 Task: Look for space in Bayjī, Iraq from 5th September, 2023 to 13th September, 2023 for 6 adults in price range Rs.15000 to Rs.20000. Place can be entire place with 3 bedrooms having 3 beds and 3 bathrooms. Property type can be house, flat, guest house. Amenities needed are: washing machine. Booking option can be shelf check-in. Required host language is English.
Action: Mouse moved to (435, 86)
Screenshot: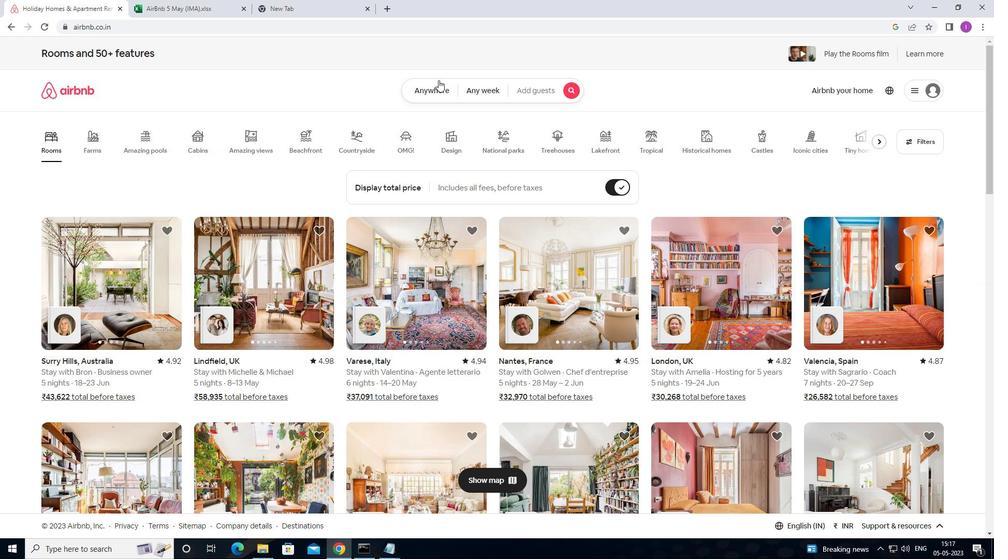 
Action: Mouse pressed left at (435, 86)
Screenshot: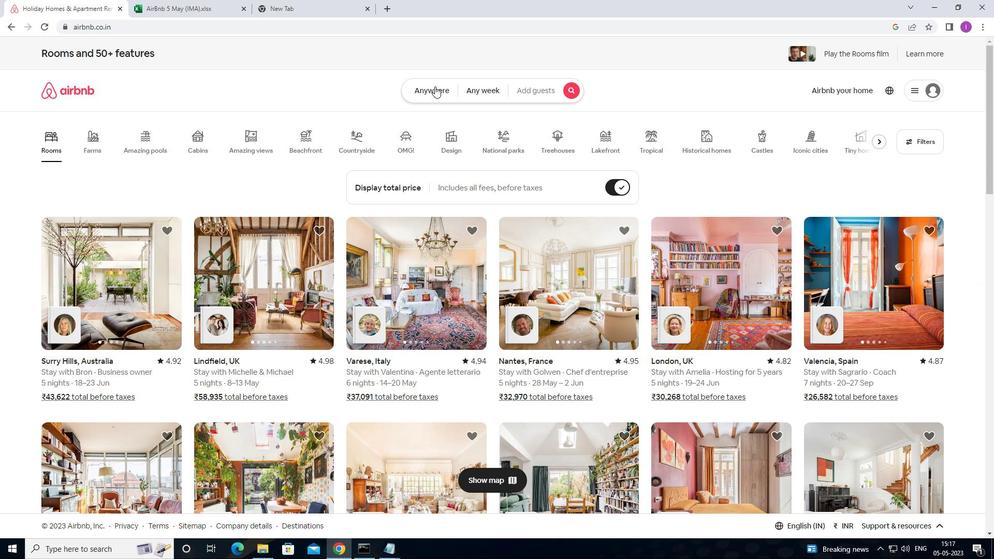 
Action: Mouse moved to (376, 126)
Screenshot: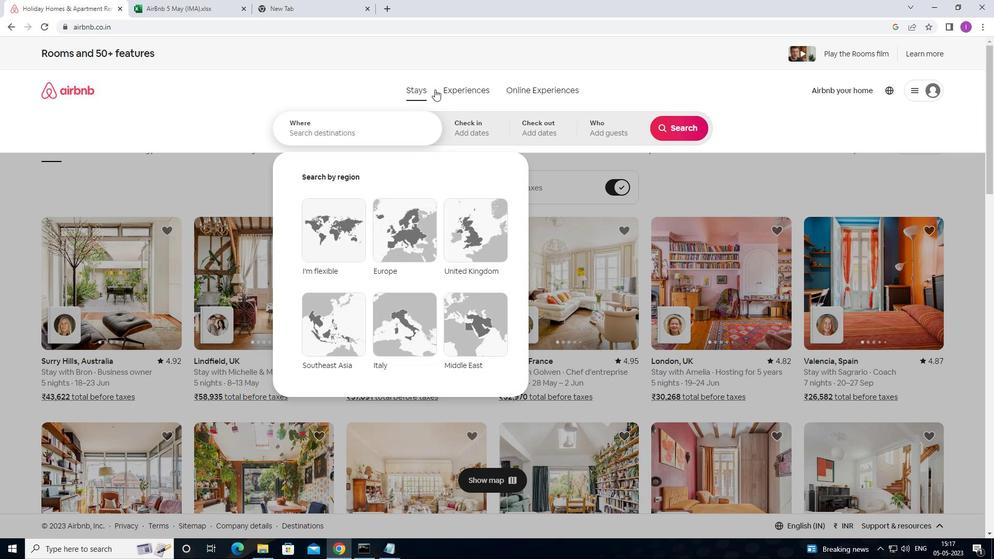 
Action: Mouse pressed left at (376, 126)
Screenshot: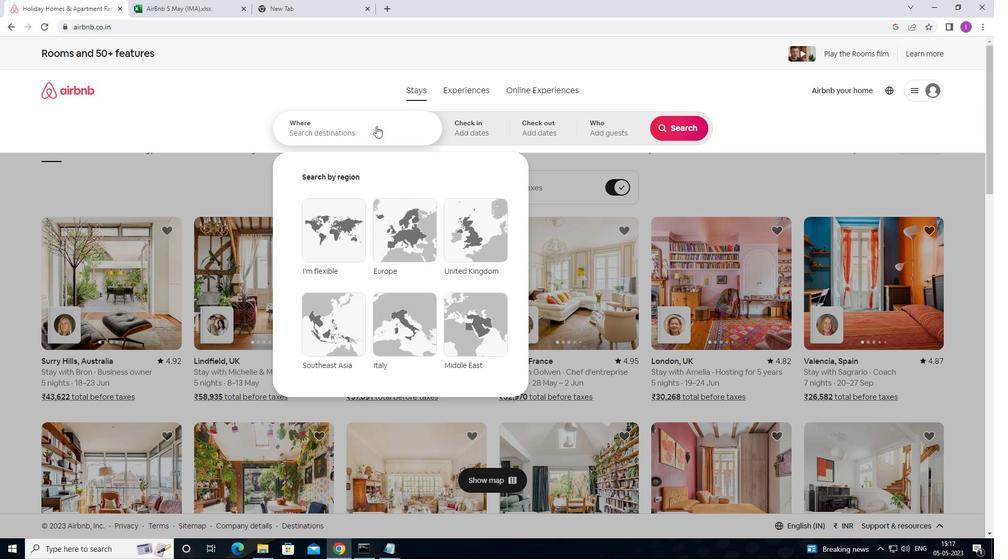 
Action: Key pressed <Key.shift>BAYJI,<Key.shift>IRAQ
Screenshot: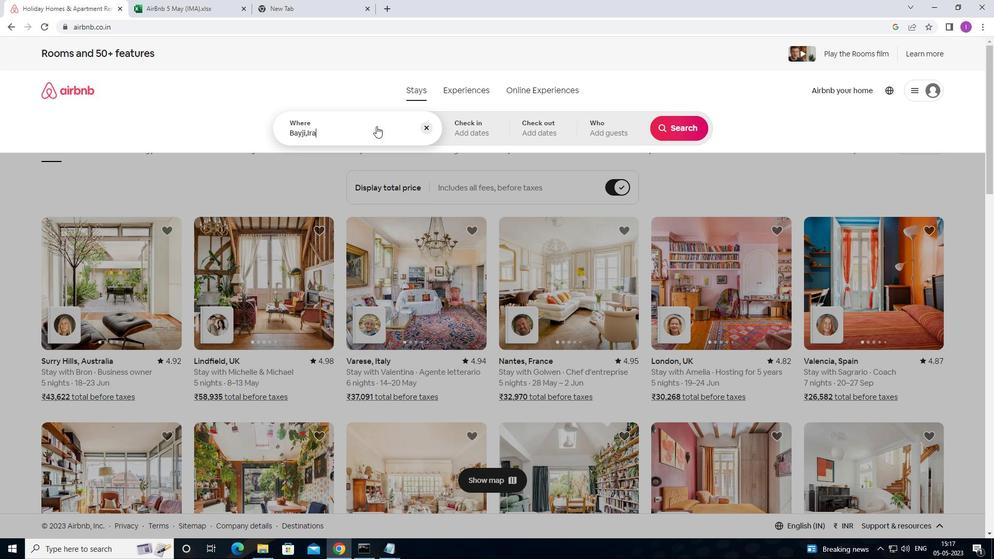 
Action: Mouse moved to (366, 184)
Screenshot: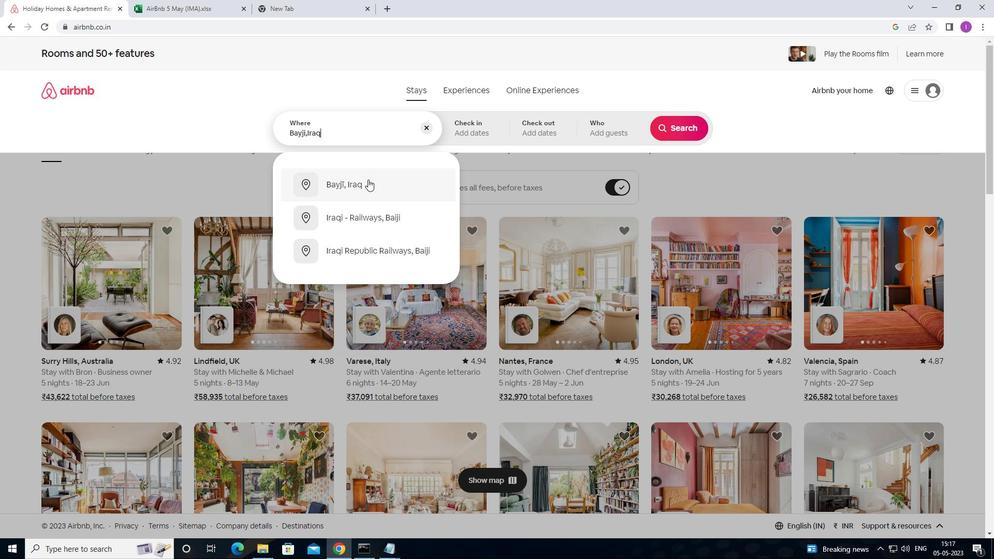 
Action: Mouse pressed left at (366, 184)
Screenshot: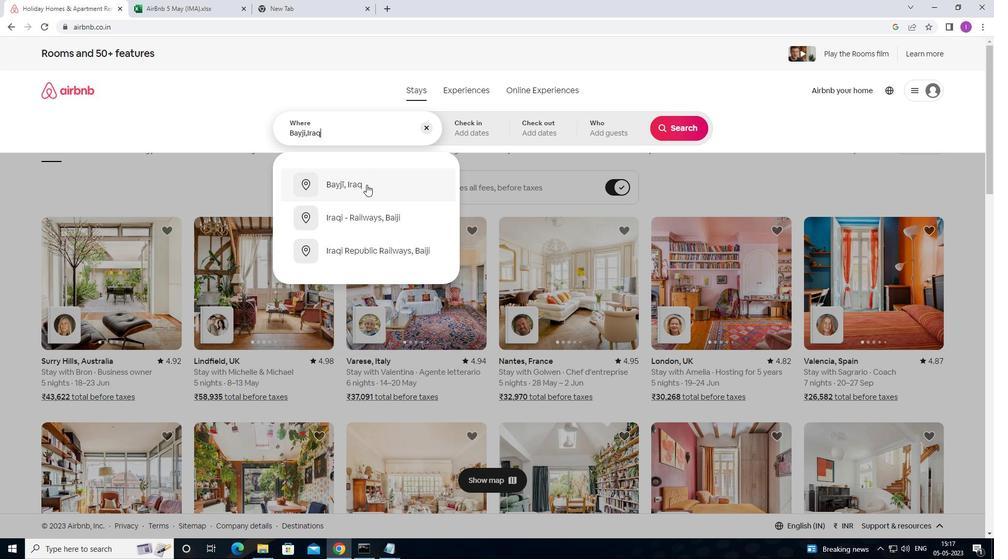 
Action: Mouse moved to (681, 210)
Screenshot: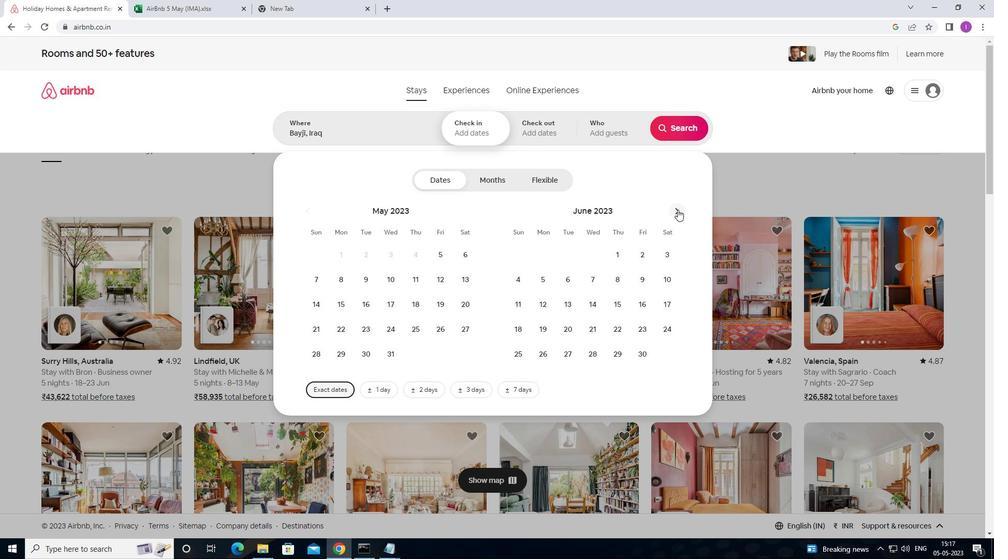 
Action: Mouse pressed left at (681, 210)
Screenshot: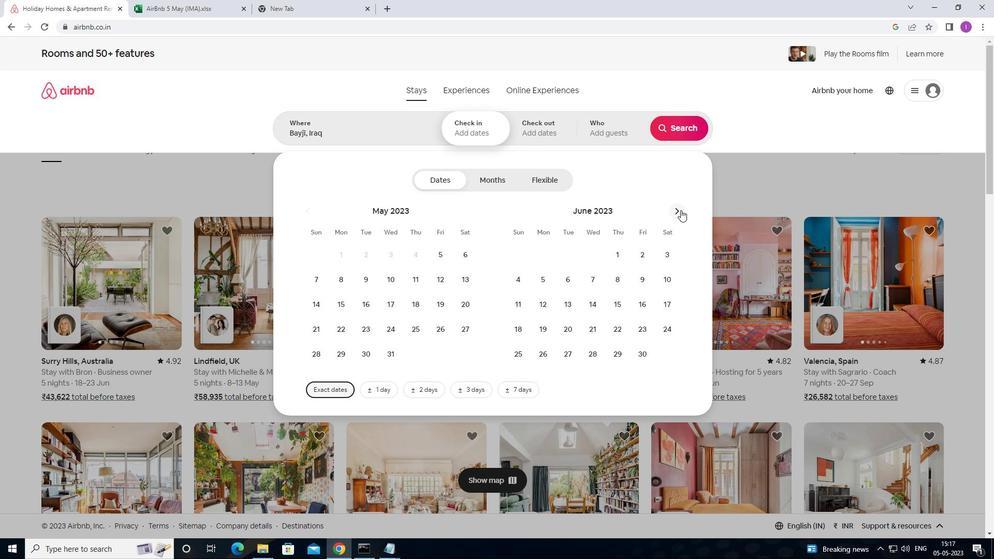 
Action: Mouse moved to (682, 210)
Screenshot: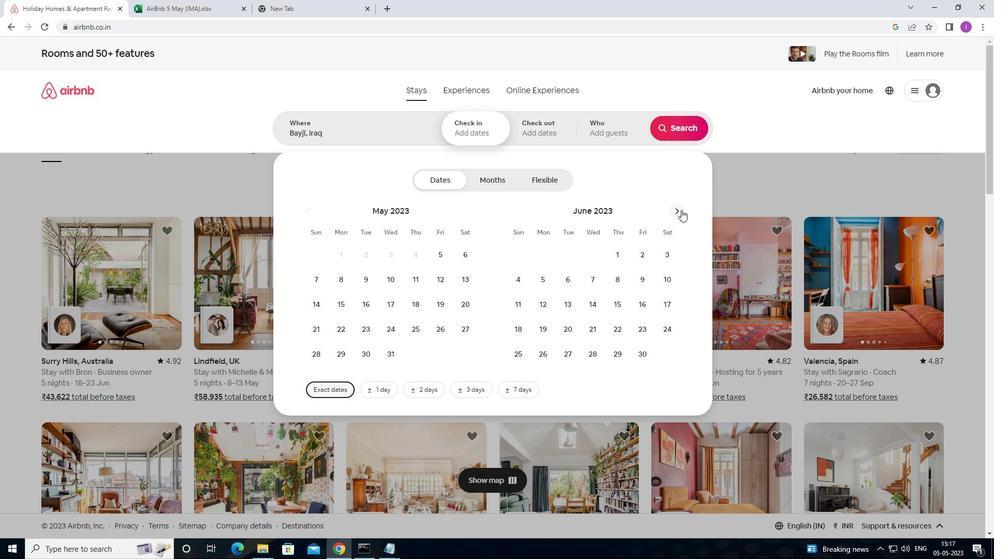 
Action: Mouse pressed left at (682, 210)
Screenshot: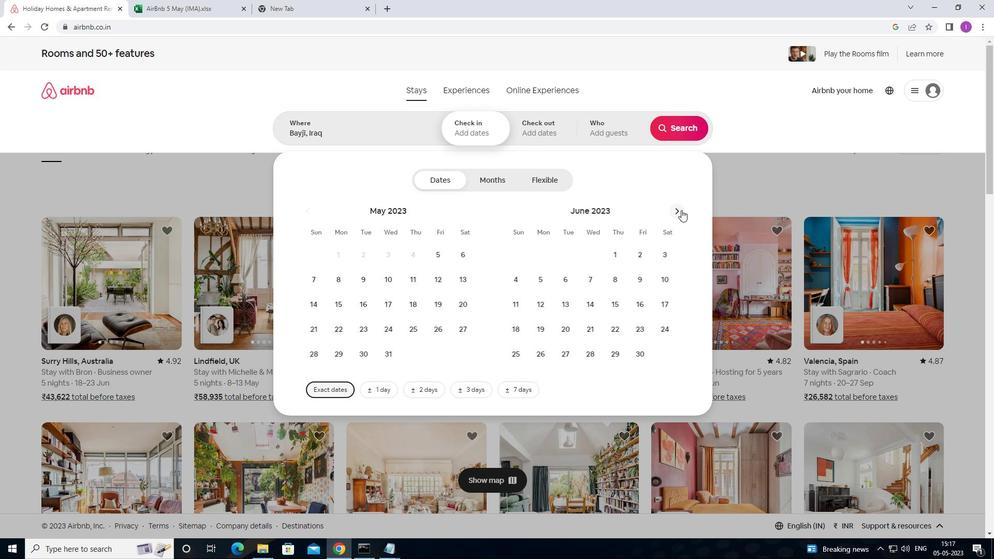 
Action: Mouse moved to (684, 212)
Screenshot: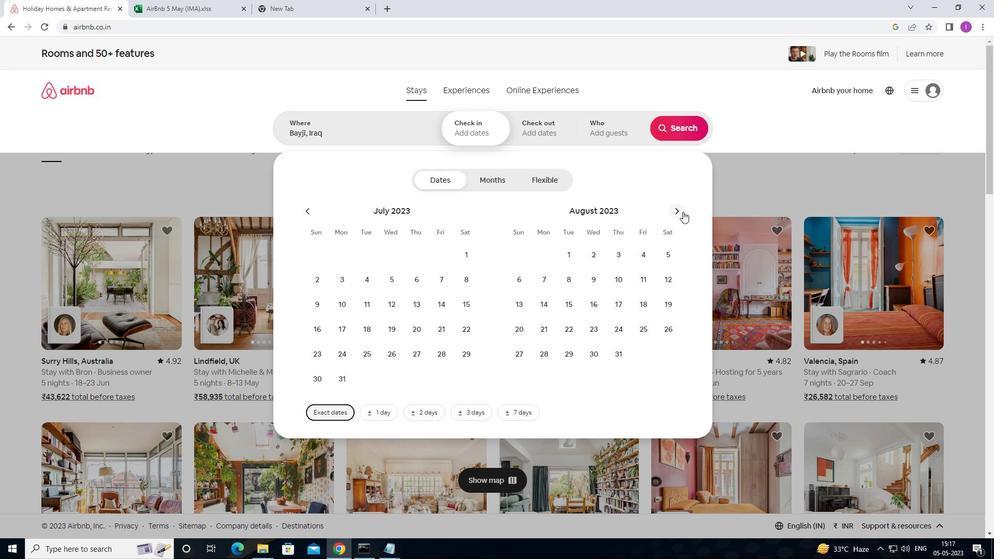 
Action: Mouse pressed left at (684, 212)
Screenshot: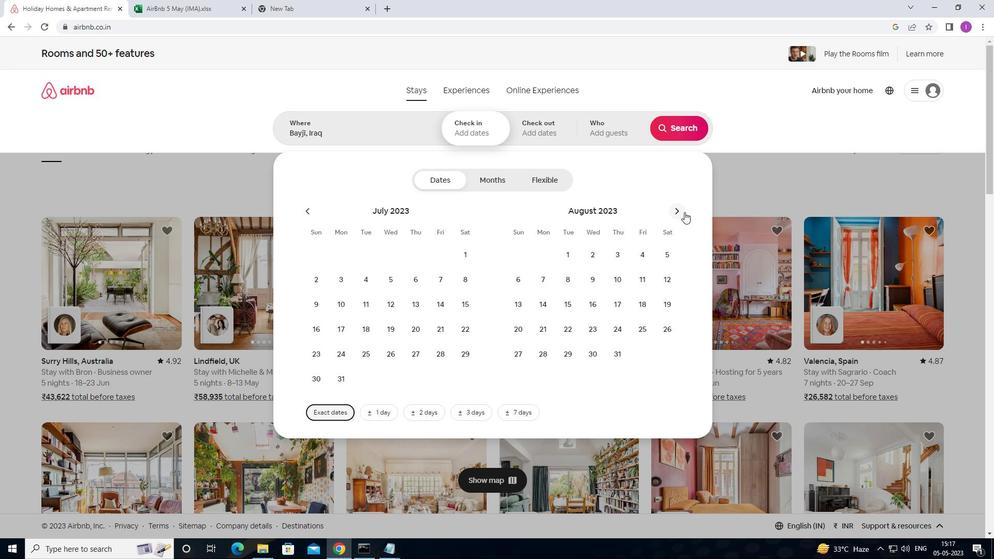 
Action: Mouse moved to (573, 281)
Screenshot: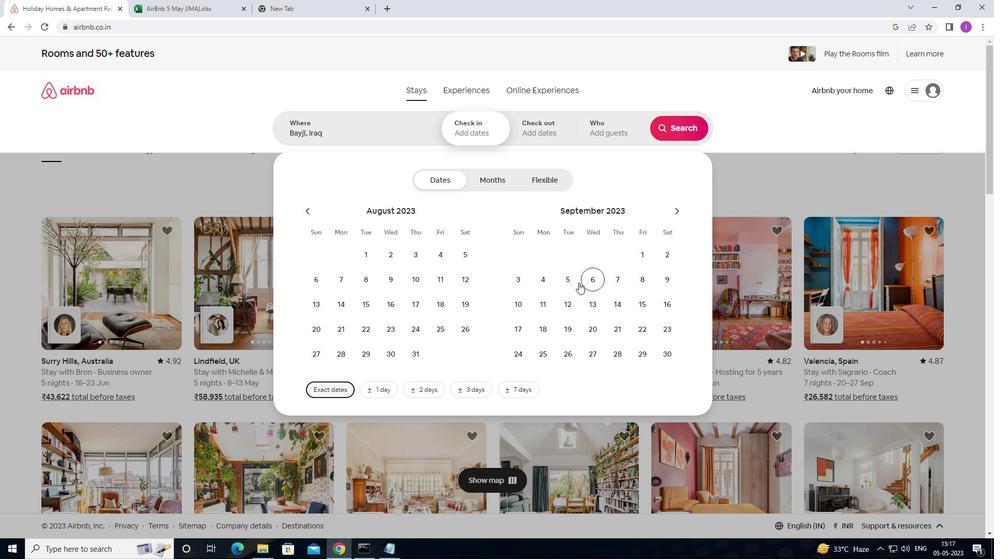 
Action: Mouse pressed left at (573, 281)
Screenshot: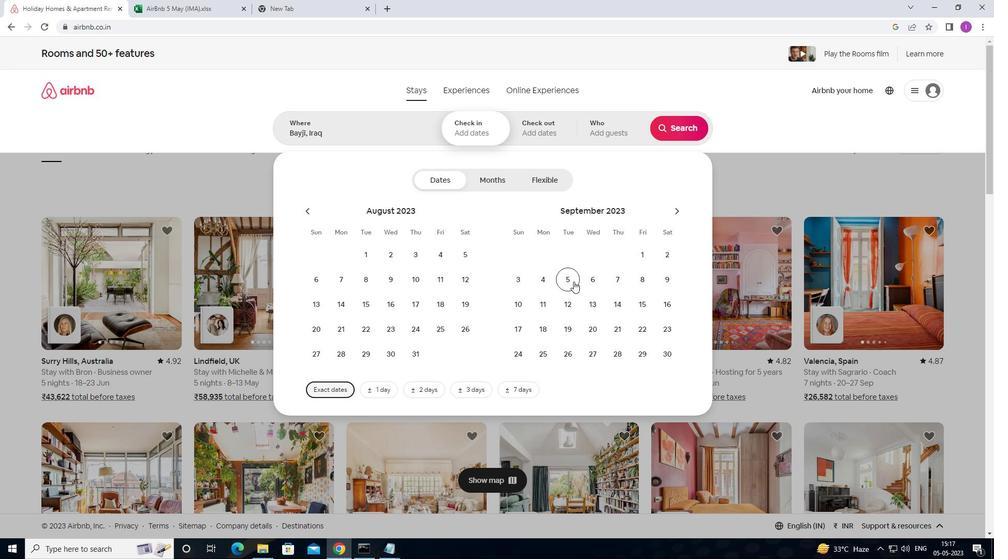 
Action: Mouse moved to (594, 298)
Screenshot: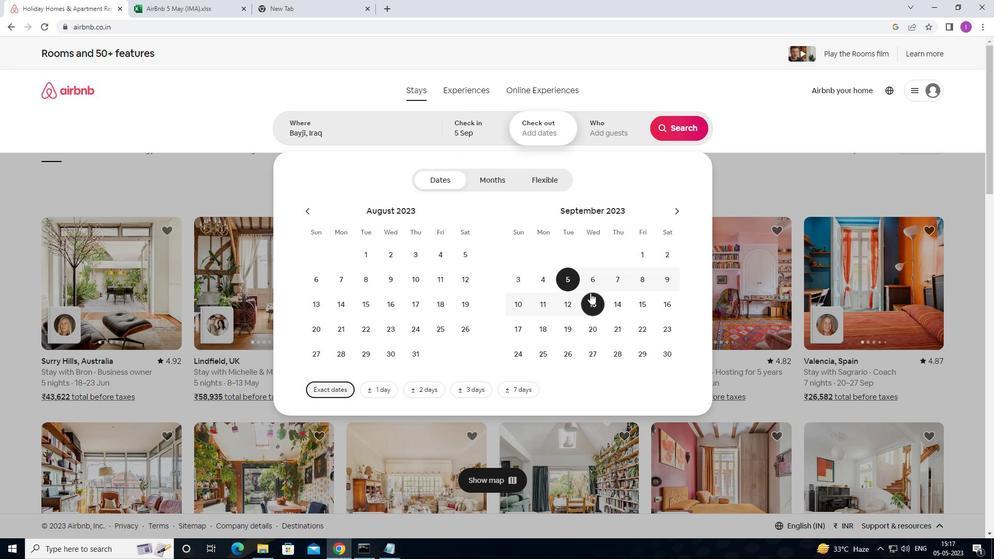 
Action: Mouse pressed left at (594, 298)
Screenshot: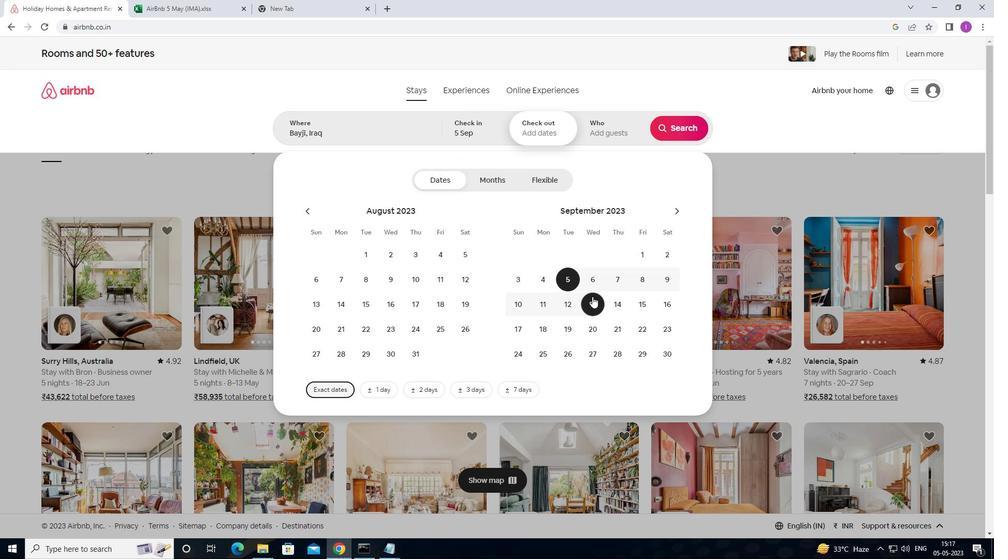 
Action: Mouse moved to (609, 131)
Screenshot: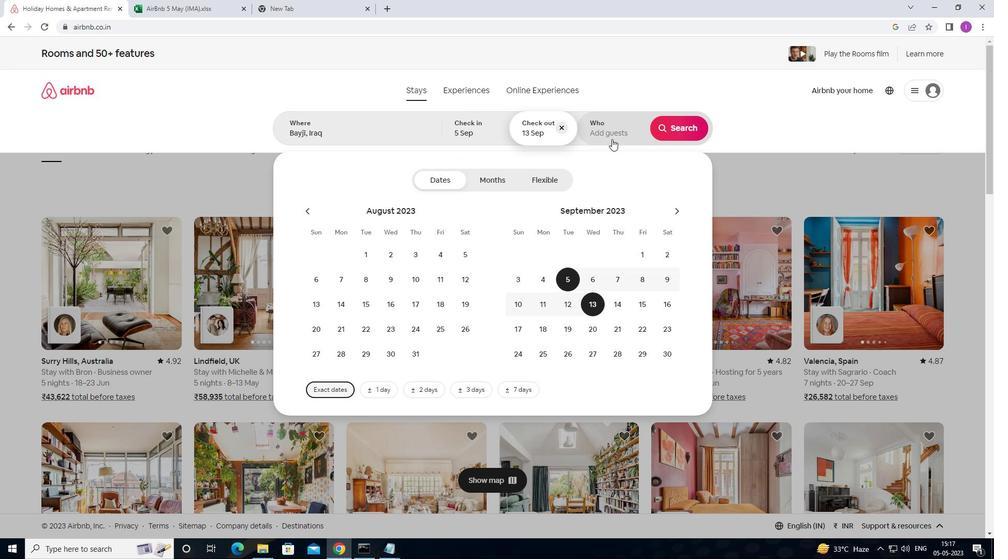 
Action: Mouse pressed left at (609, 131)
Screenshot: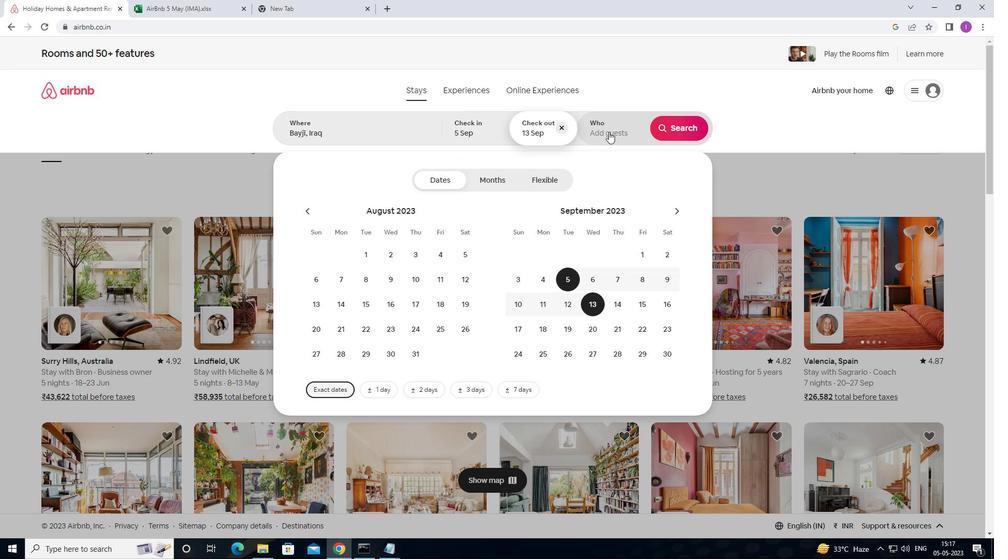 
Action: Mouse moved to (678, 181)
Screenshot: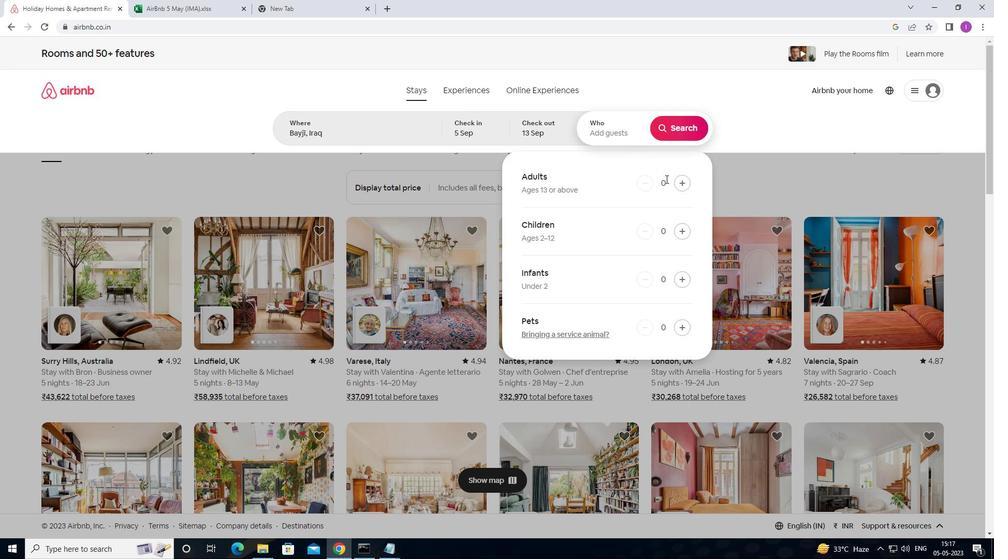 
Action: Mouse pressed left at (678, 181)
Screenshot: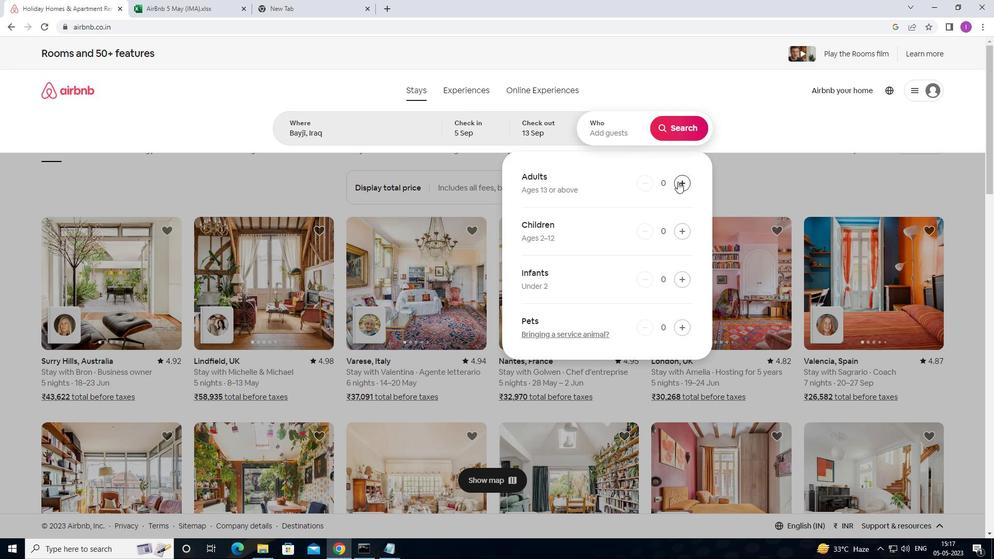 
Action: Mouse pressed left at (678, 181)
Screenshot: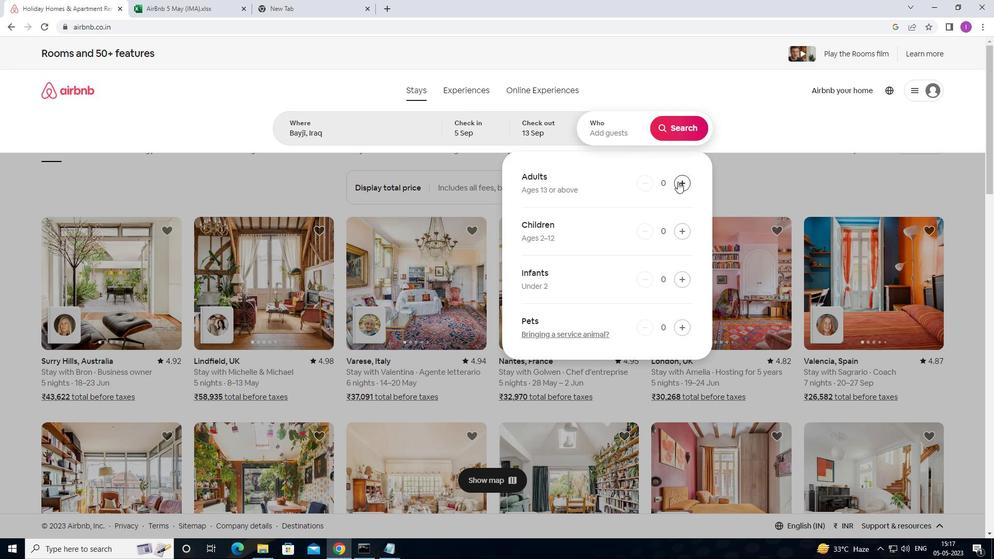 
Action: Mouse moved to (678, 181)
Screenshot: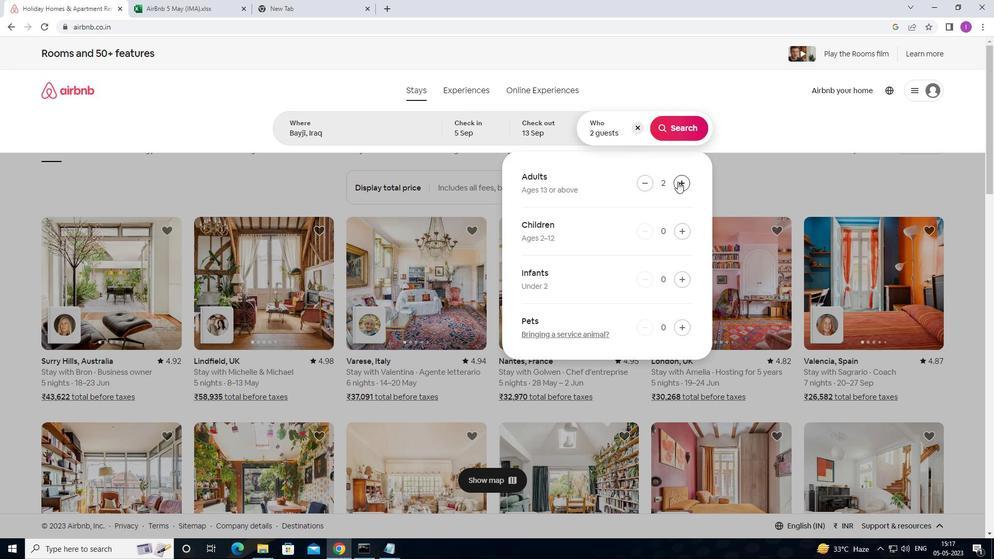 
Action: Mouse pressed left at (678, 181)
Screenshot: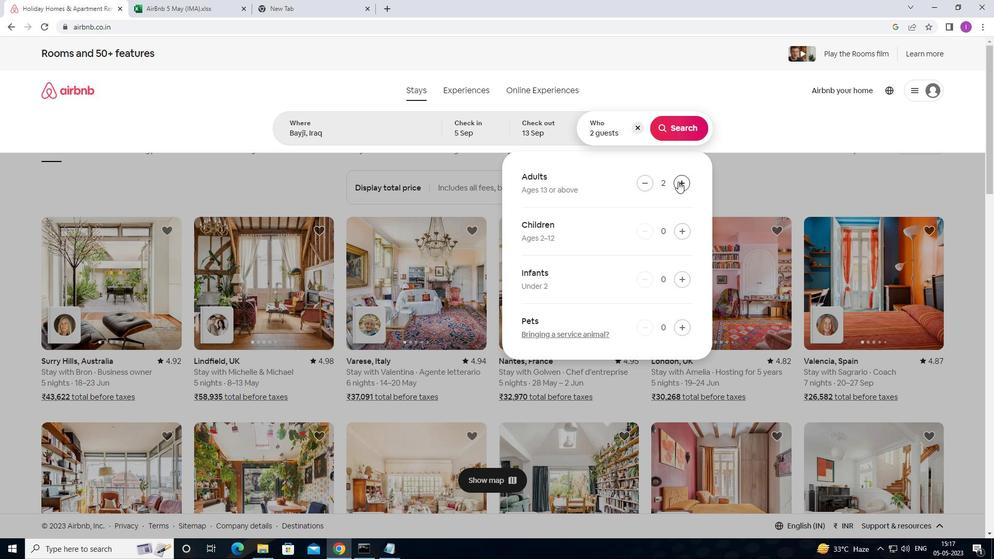 
Action: Mouse pressed left at (678, 181)
Screenshot: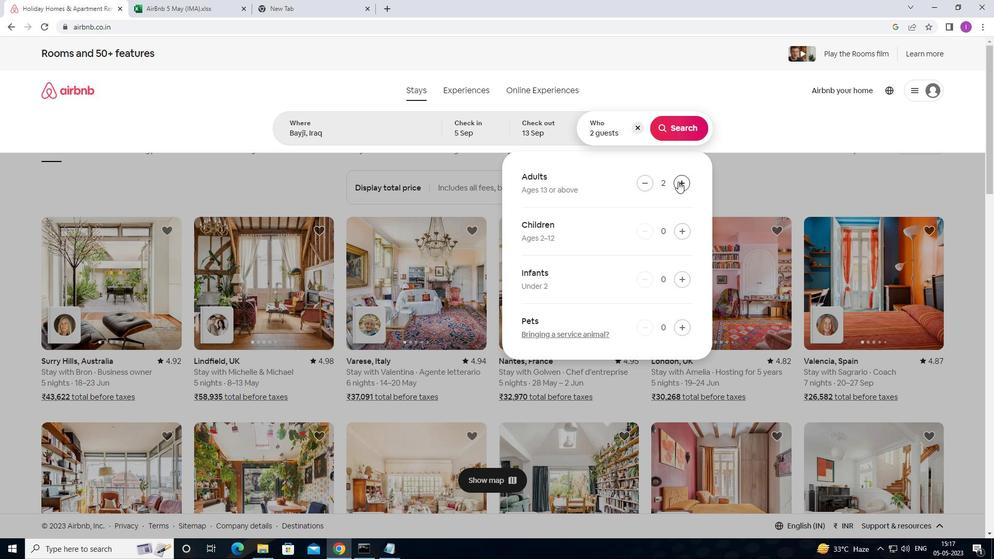 
Action: Mouse pressed left at (678, 181)
Screenshot: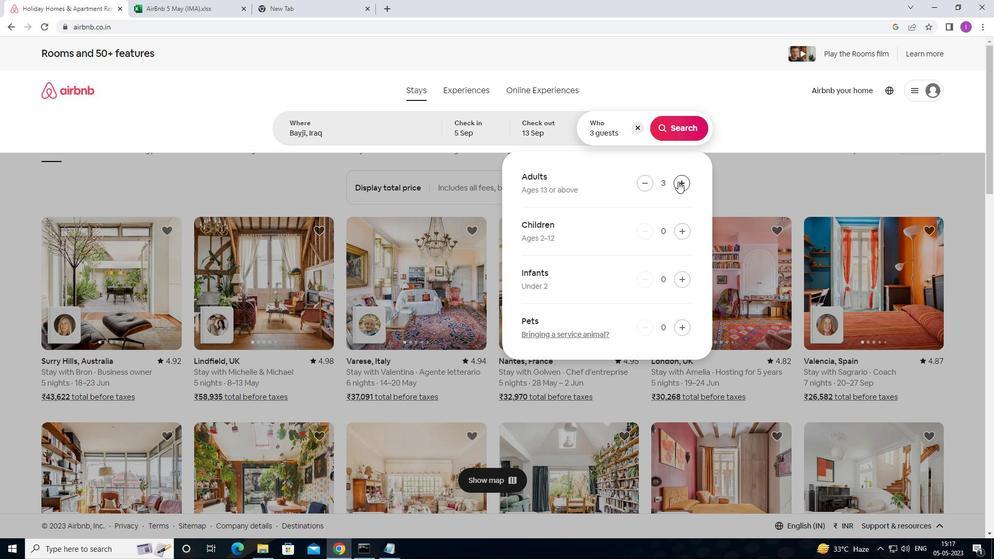 
Action: Mouse pressed left at (678, 181)
Screenshot: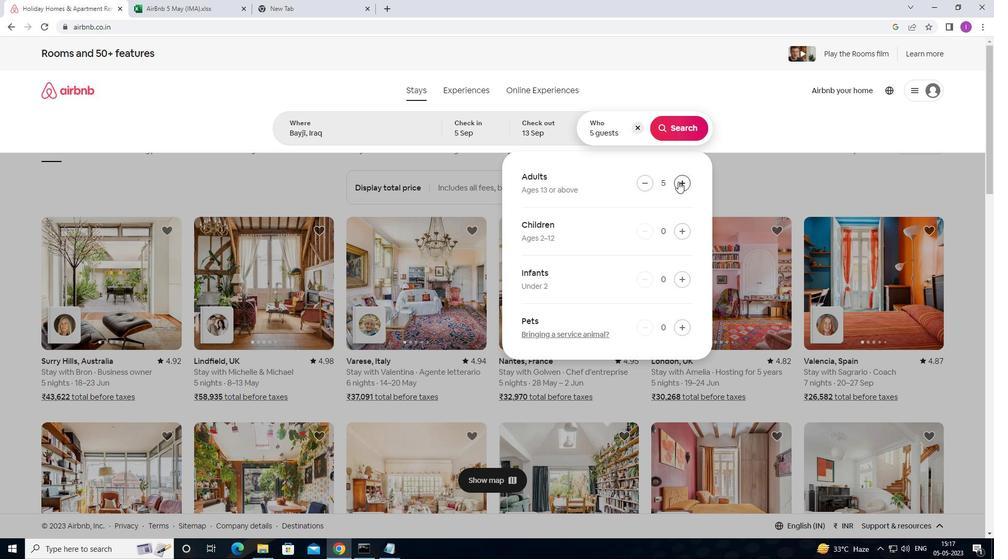 
Action: Mouse moved to (682, 119)
Screenshot: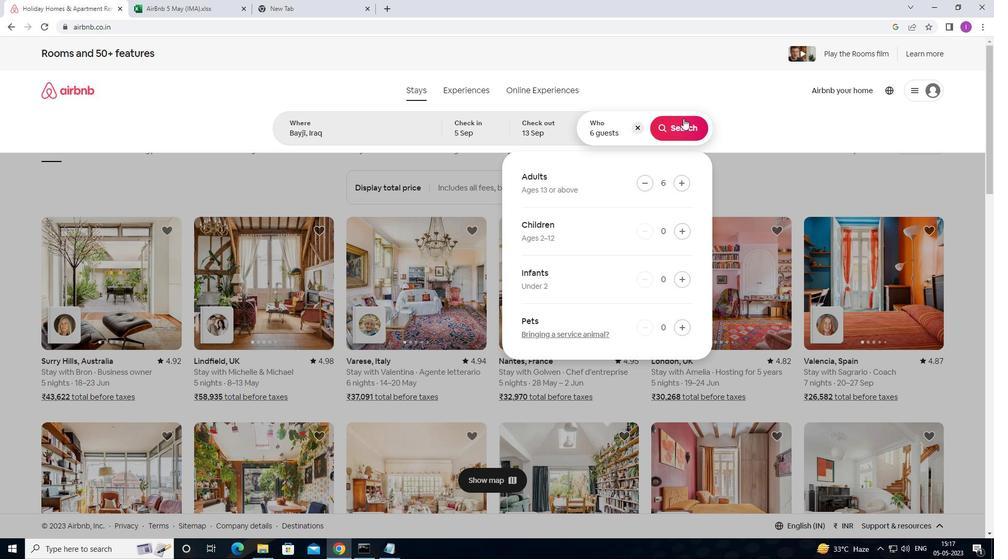 
Action: Mouse pressed left at (682, 119)
Screenshot: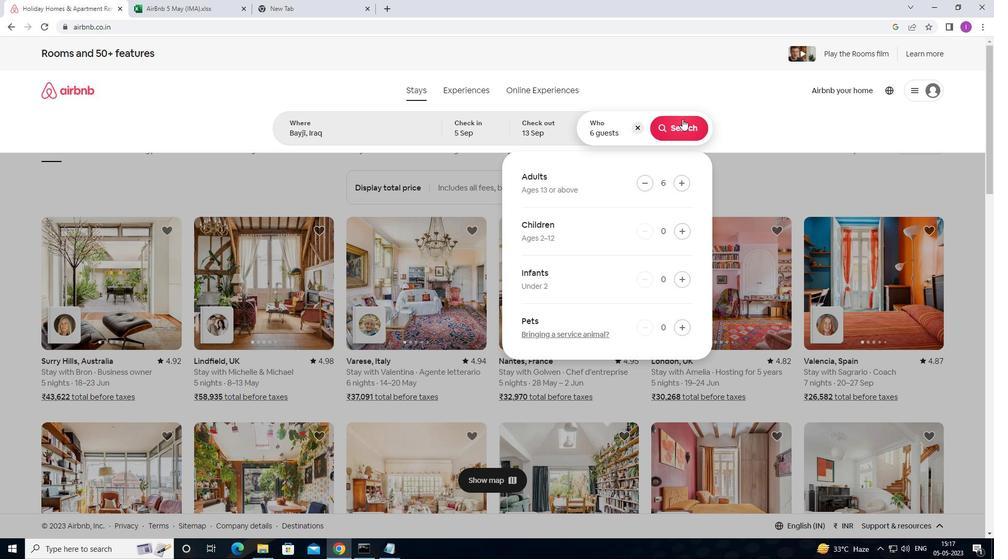 
Action: Mouse moved to (563, 58)
Screenshot: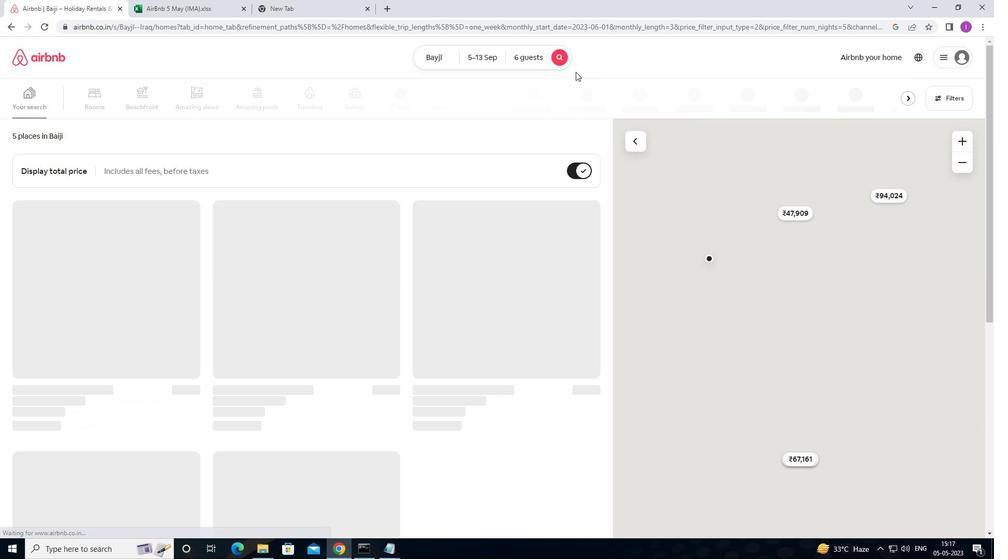 
Action: Mouse pressed left at (563, 58)
Screenshot: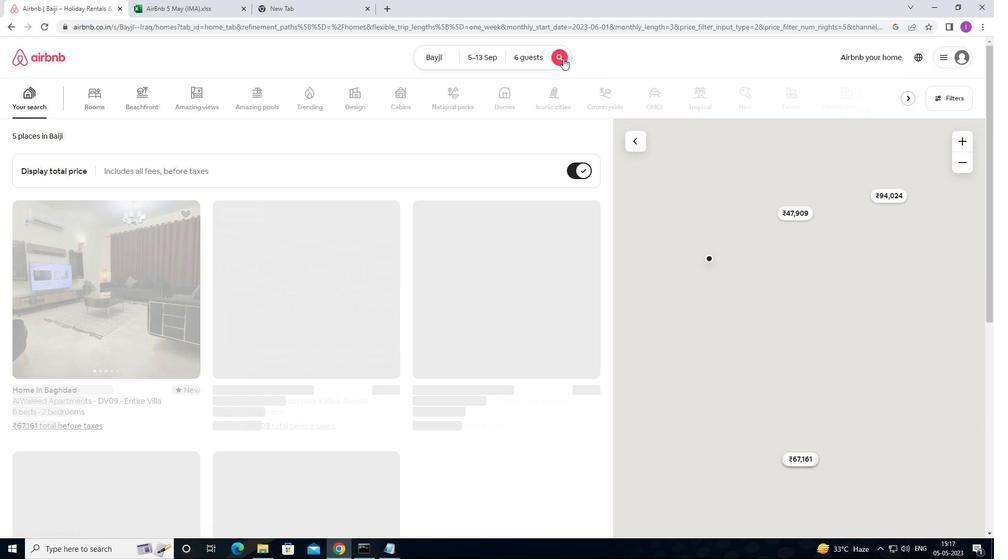 
Action: Mouse moved to (681, 98)
Screenshot: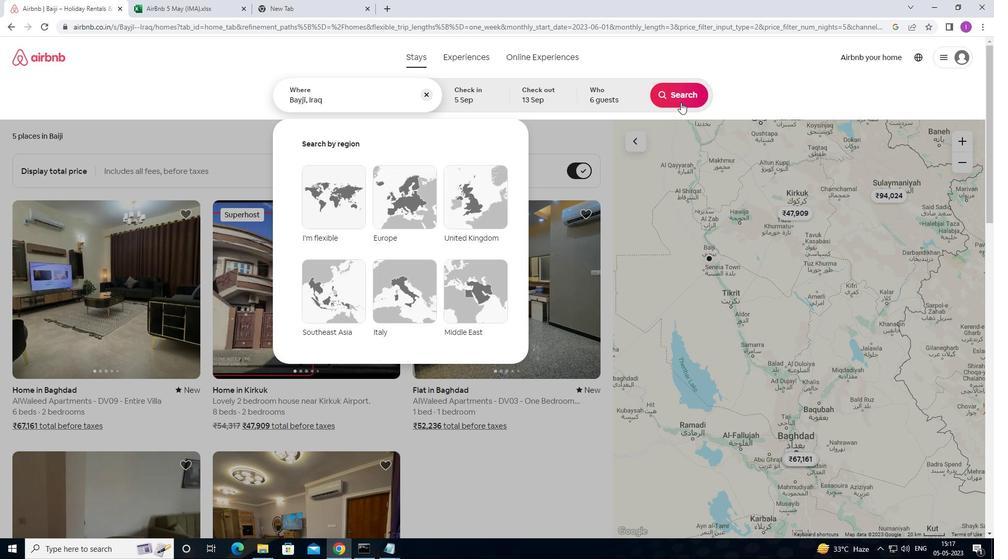 
Action: Mouse pressed left at (681, 98)
Screenshot: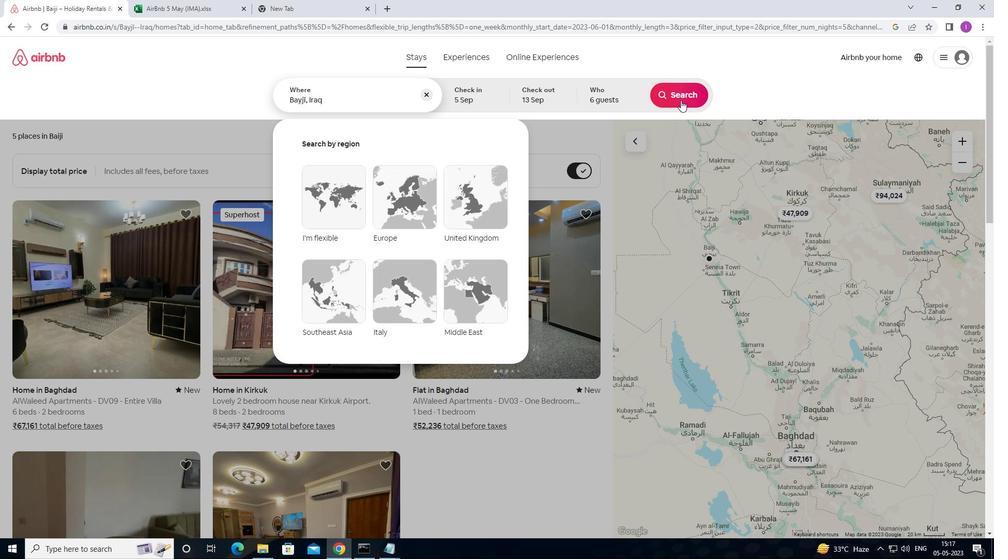 
Action: Mouse moved to (935, 98)
Screenshot: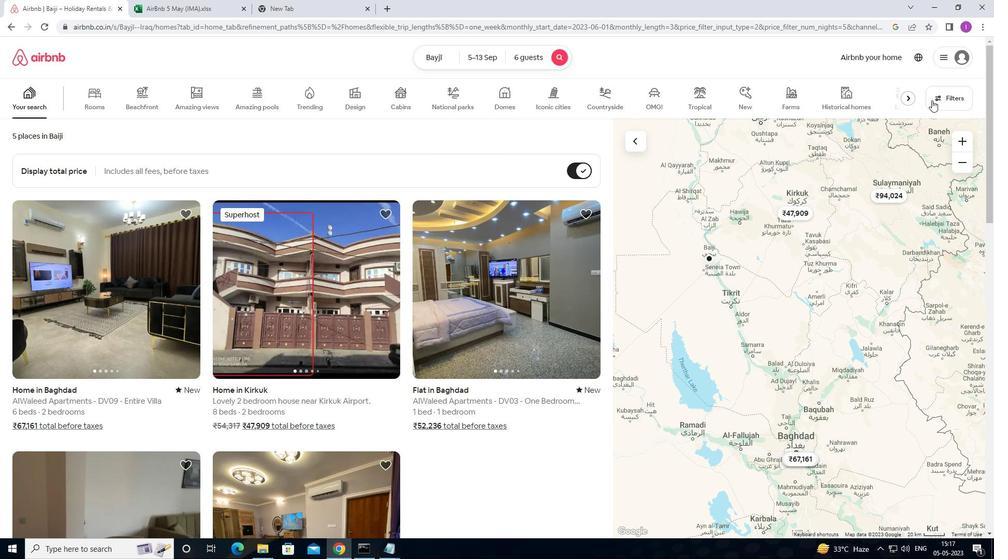 
Action: Mouse pressed left at (935, 98)
Screenshot: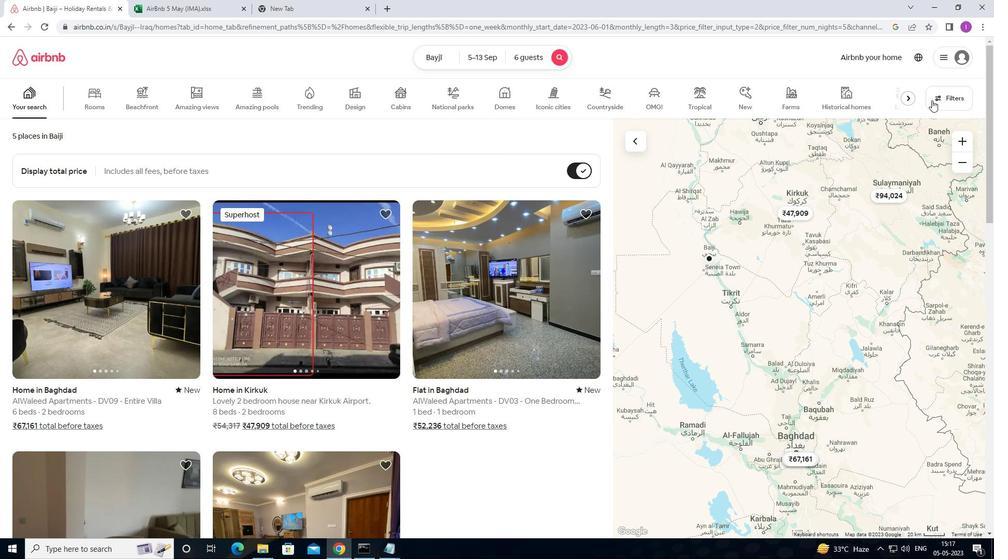 
Action: Mouse moved to (370, 350)
Screenshot: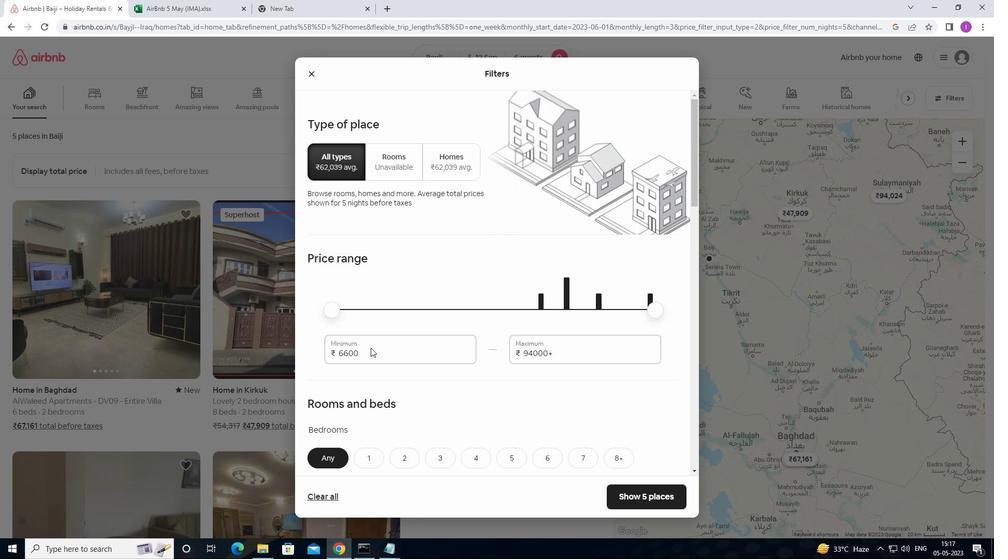 
Action: Mouse pressed left at (370, 350)
Screenshot: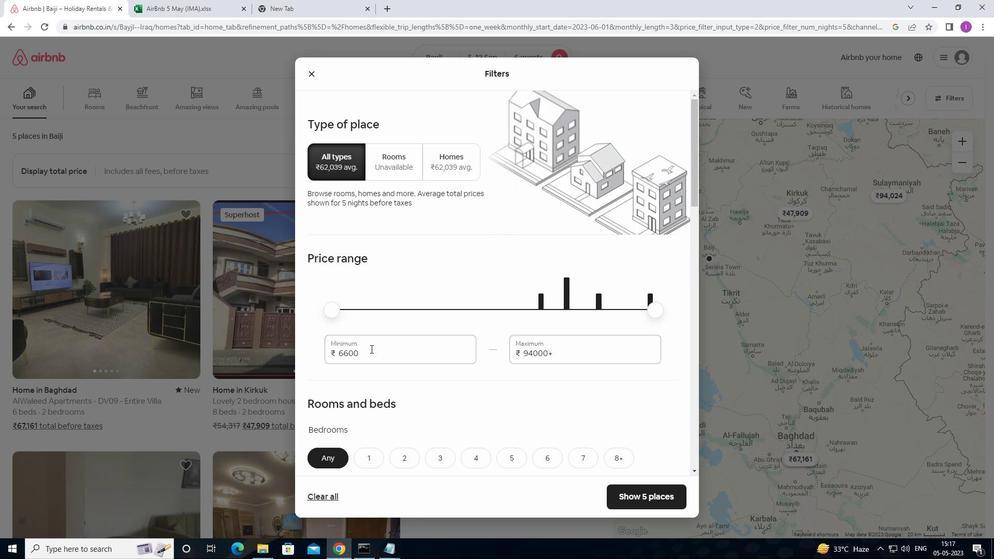 
Action: Mouse moved to (354, 334)
Screenshot: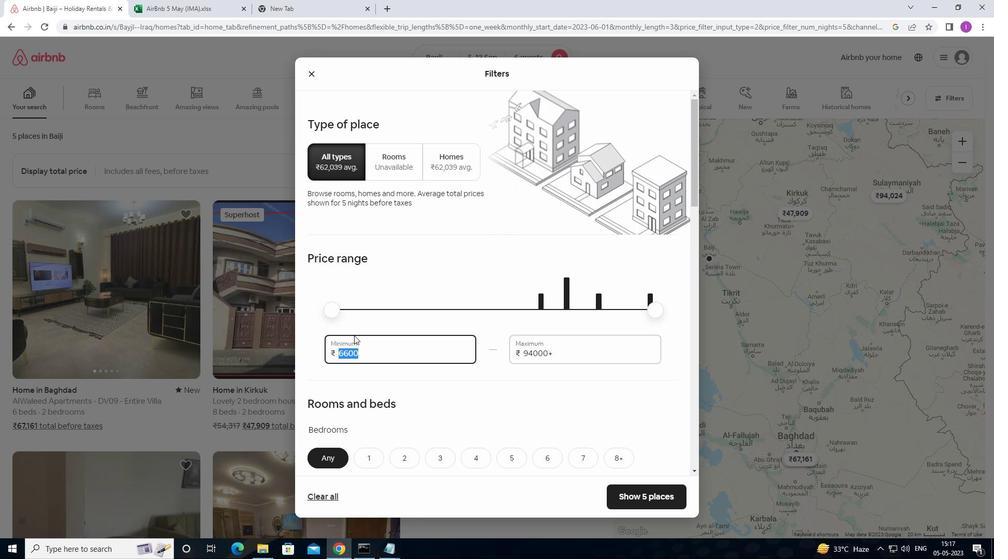 
Action: Key pressed 150
Screenshot: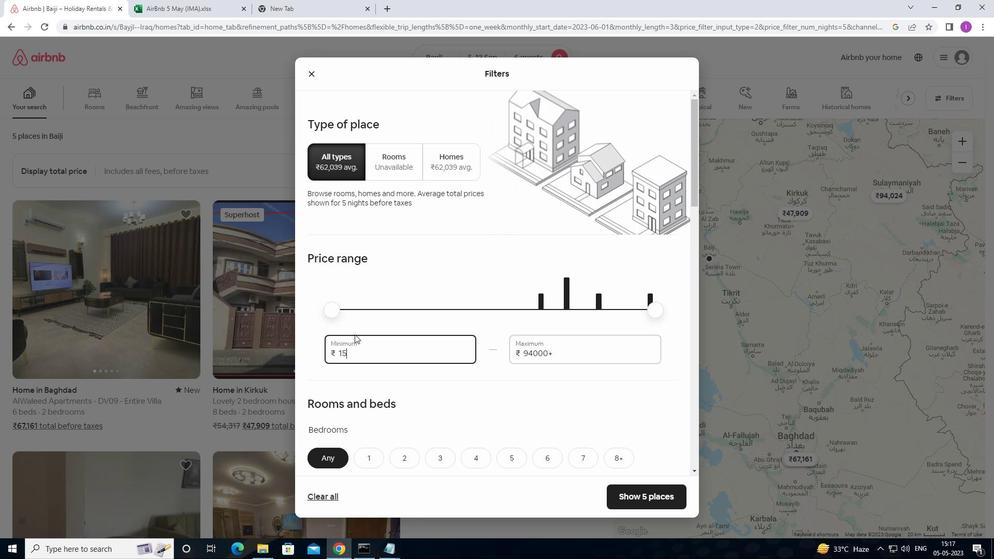 
Action: Mouse moved to (355, 334)
Screenshot: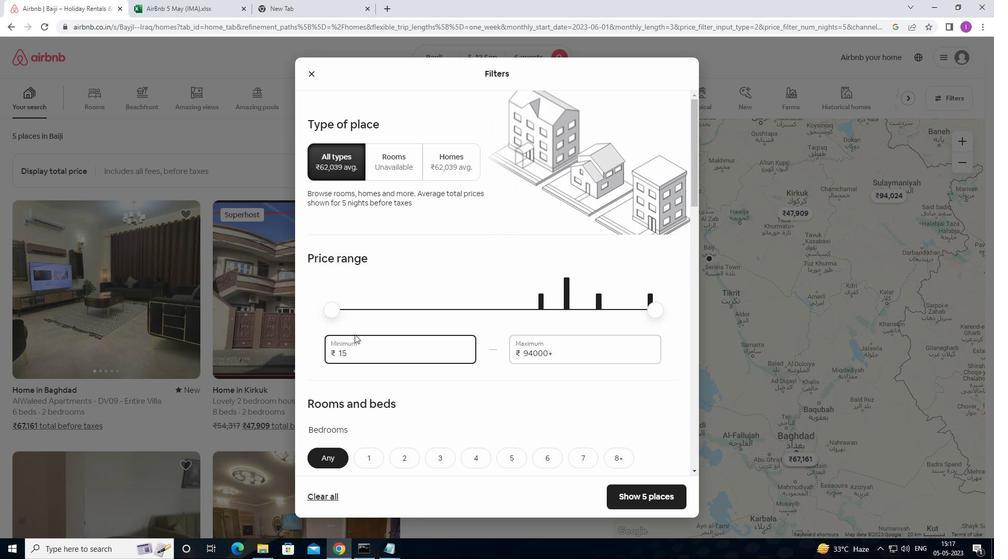 
Action: Key pressed 0
Screenshot: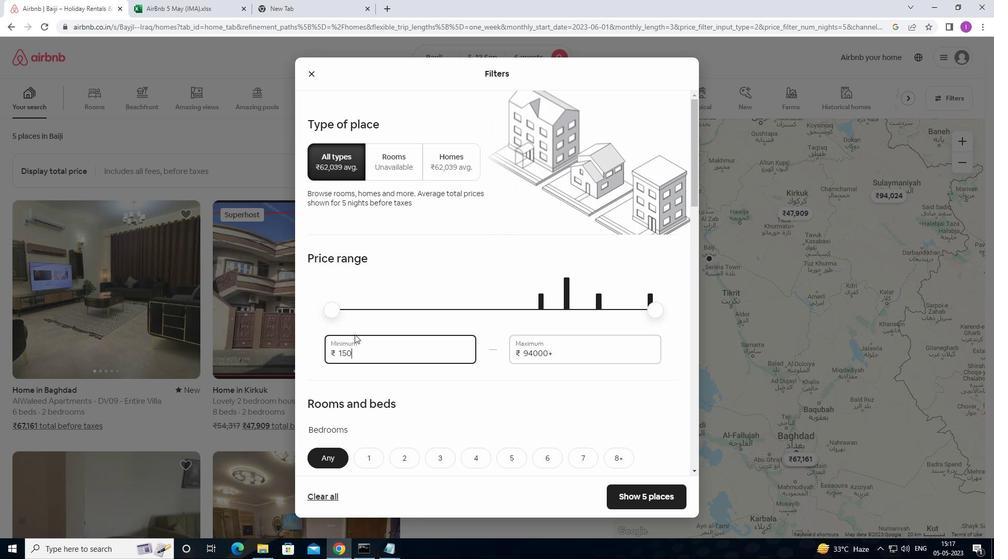 
Action: Mouse moved to (355, 334)
Screenshot: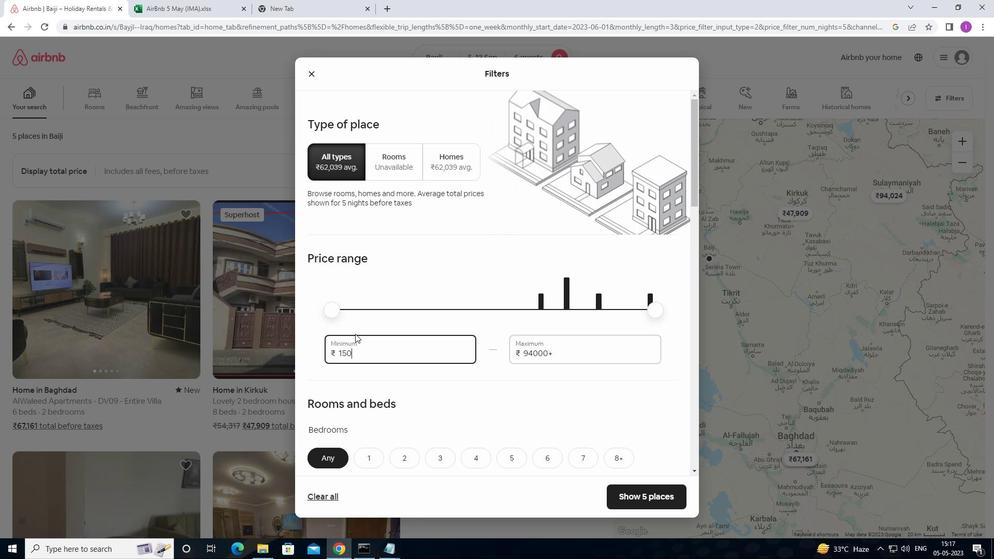 
Action: Key pressed 0
Screenshot: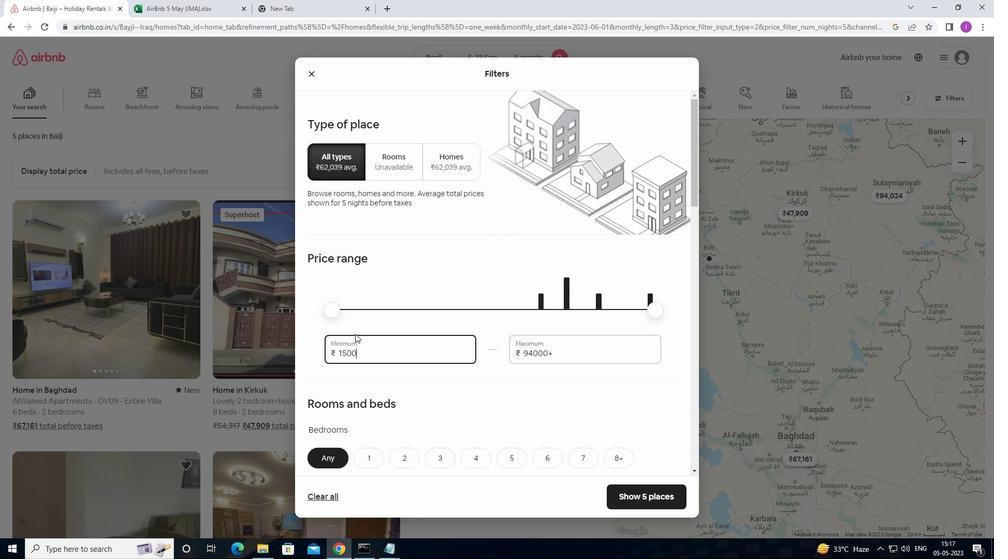 
Action: Mouse moved to (562, 355)
Screenshot: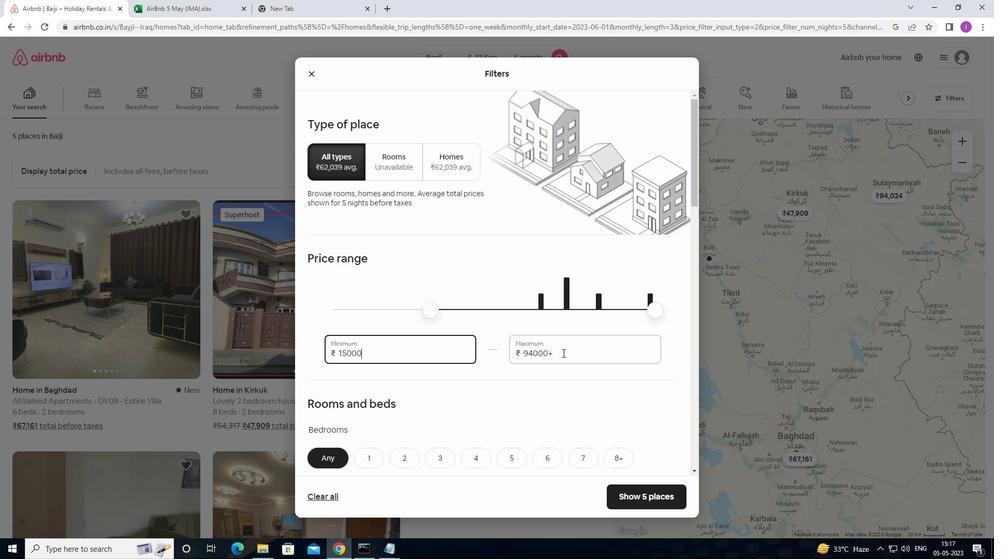 
Action: Mouse pressed left at (562, 355)
Screenshot: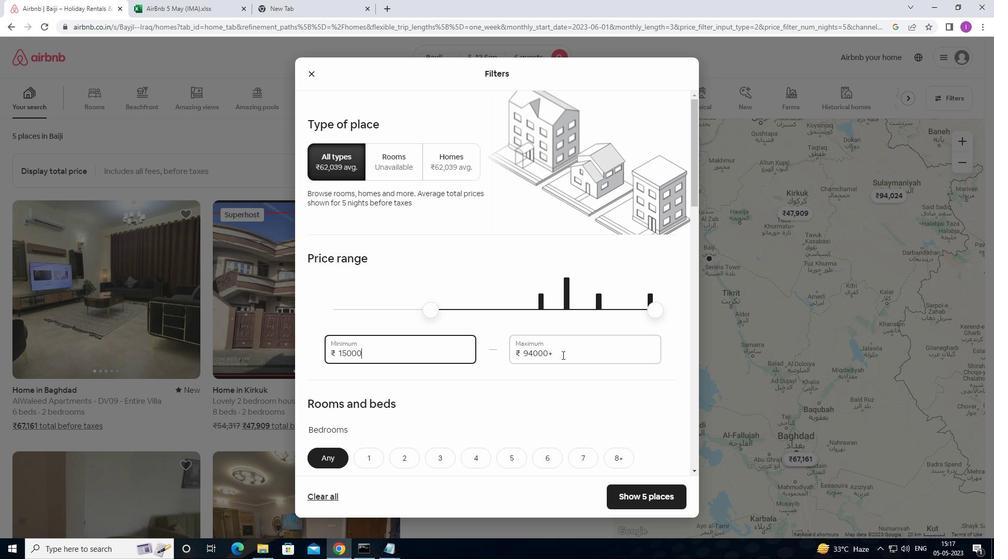 
Action: Mouse moved to (506, 342)
Screenshot: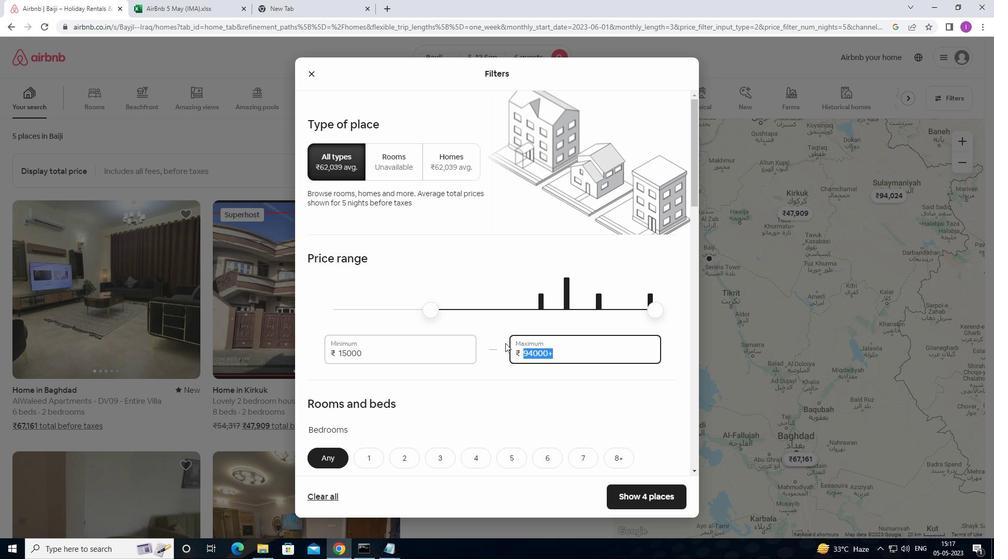 
Action: Key pressed 2
Screenshot: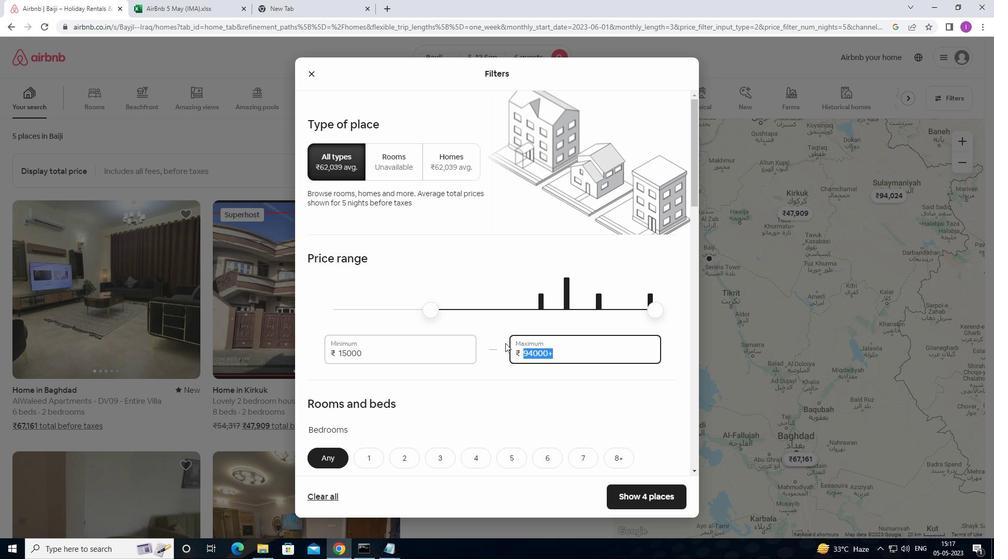 
Action: Mouse moved to (506, 341)
Screenshot: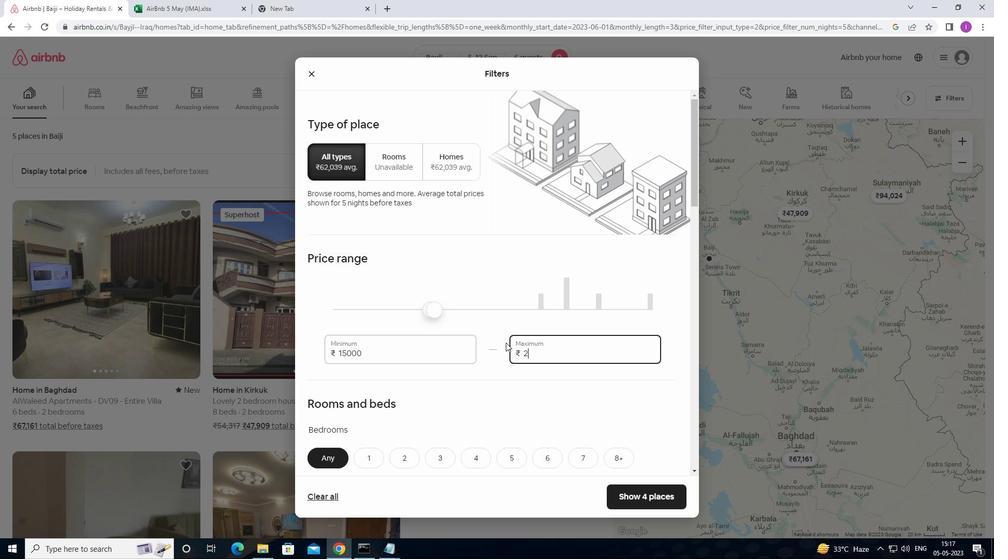 
Action: Key pressed 000
Screenshot: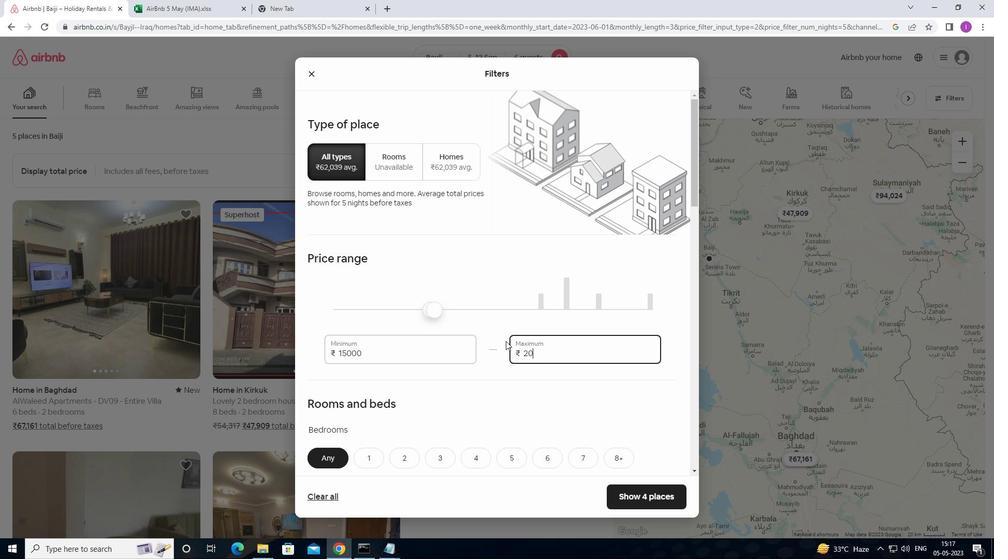 
Action: Mouse moved to (506, 341)
Screenshot: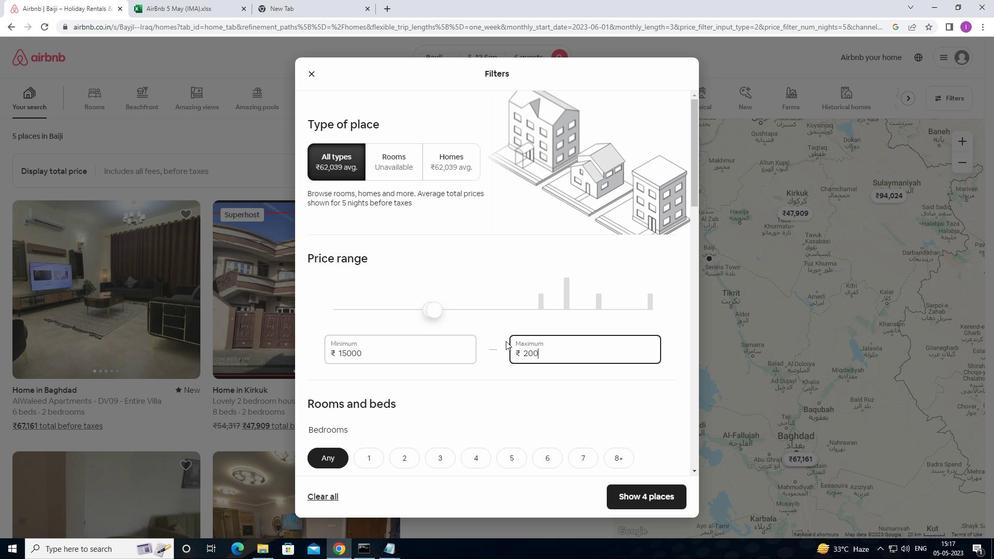 
Action: Key pressed 0
Screenshot: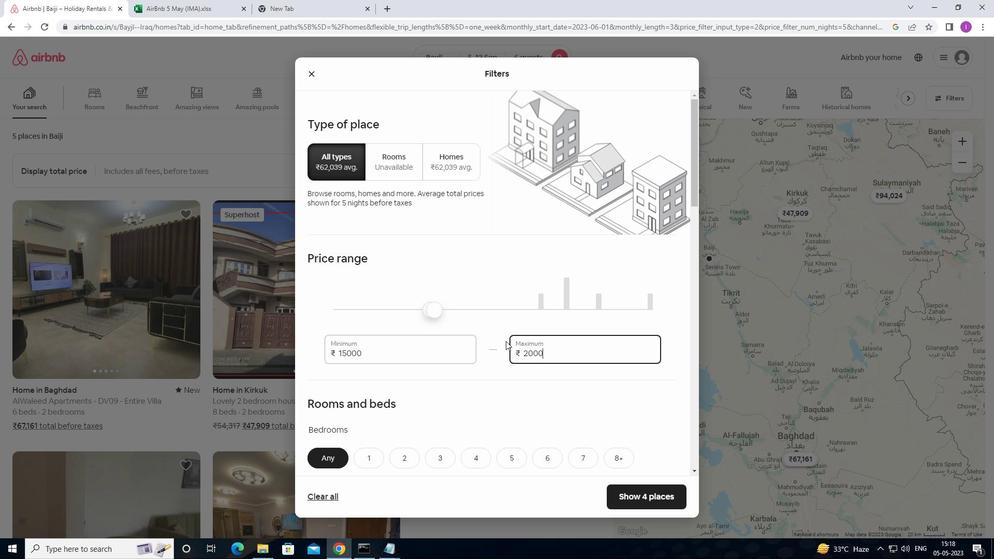 
Action: Mouse moved to (529, 340)
Screenshot: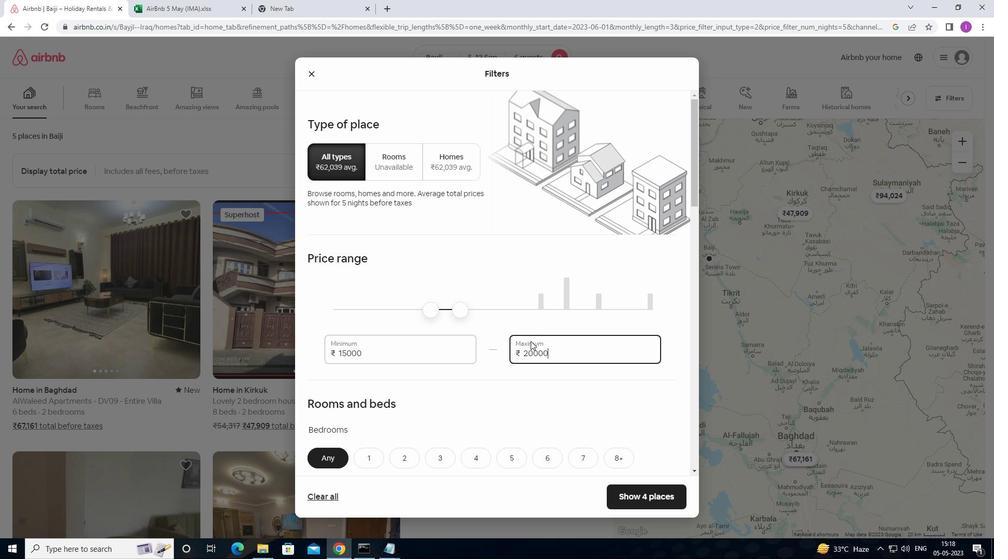 
Action: Mouse scrolled (529, 340) with delta (0, 0)
Screenshot: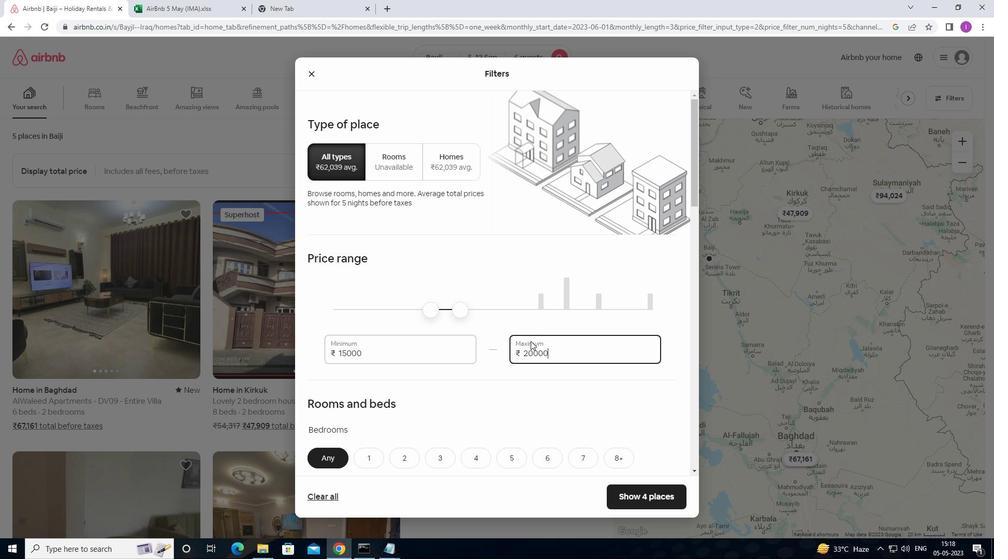 
Action: Mouse scrolled (529, 340) with delta (0, 0)
Screenshot: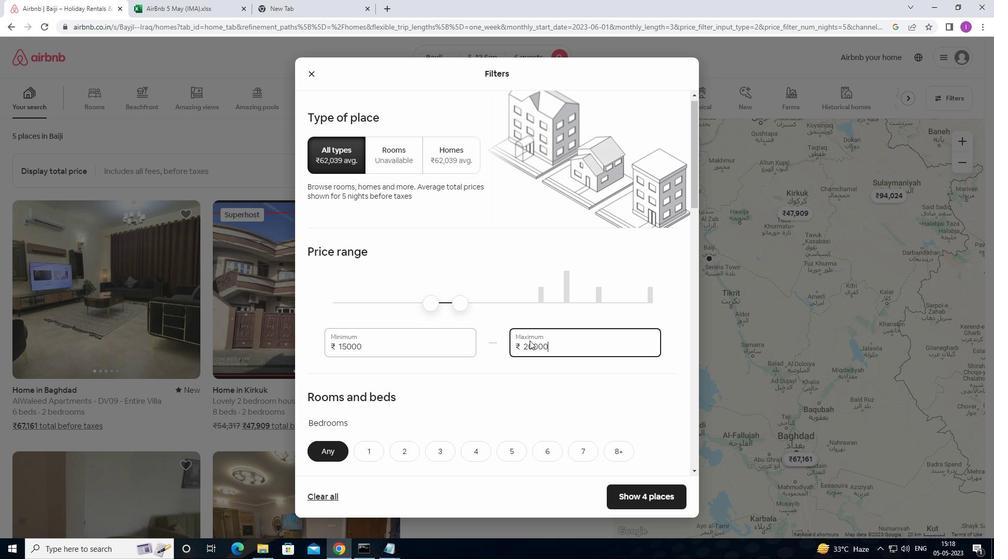 
Action: Mouse moved to (446, 353)
Screenshot: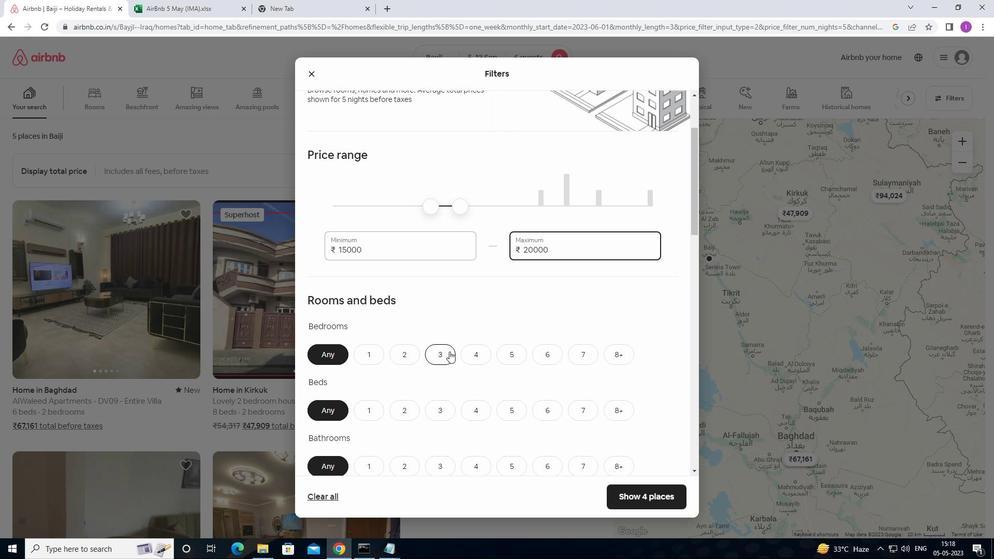 
Action: Mouse pressed left at (446, 353)
Screenshot: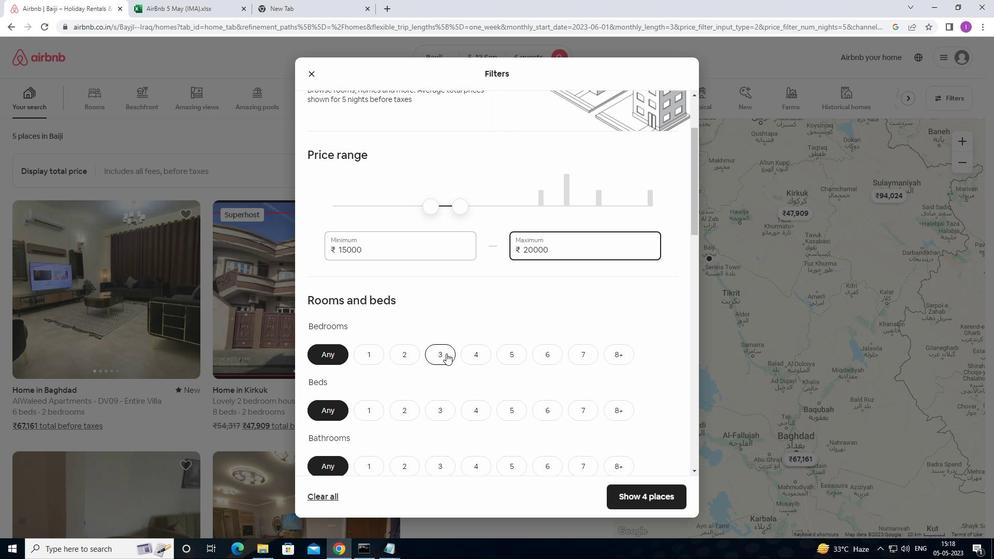 
Action: Mouse moved to (442, 410)
Screenshot: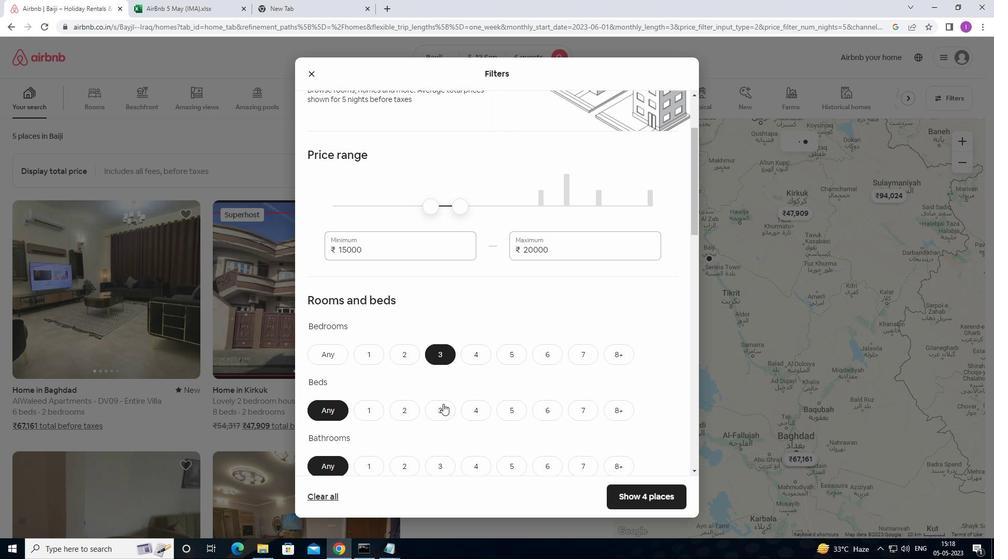
Action: Mouse pressed left at (442, 410)
Screenshot: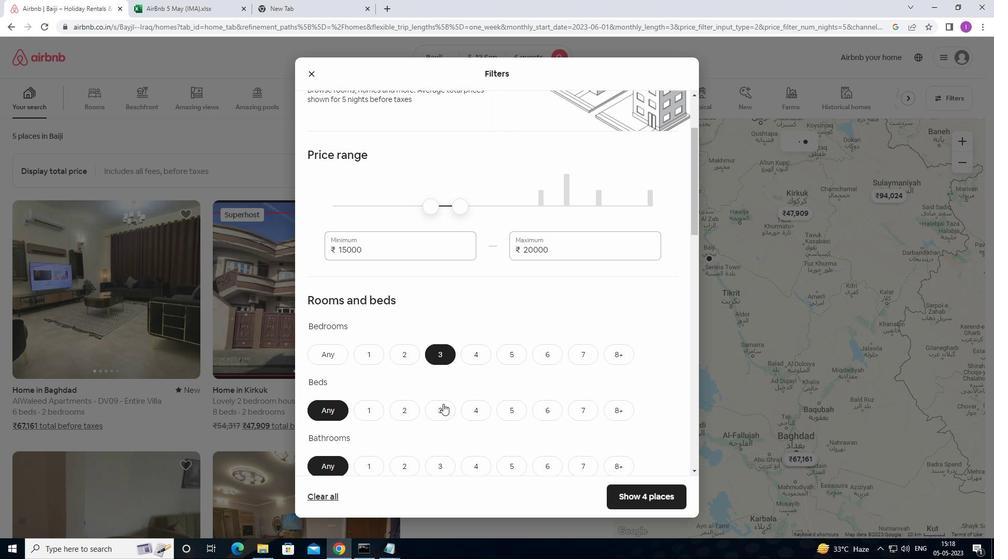 
Action: Mouse moved to (439, 471)
Screenshot: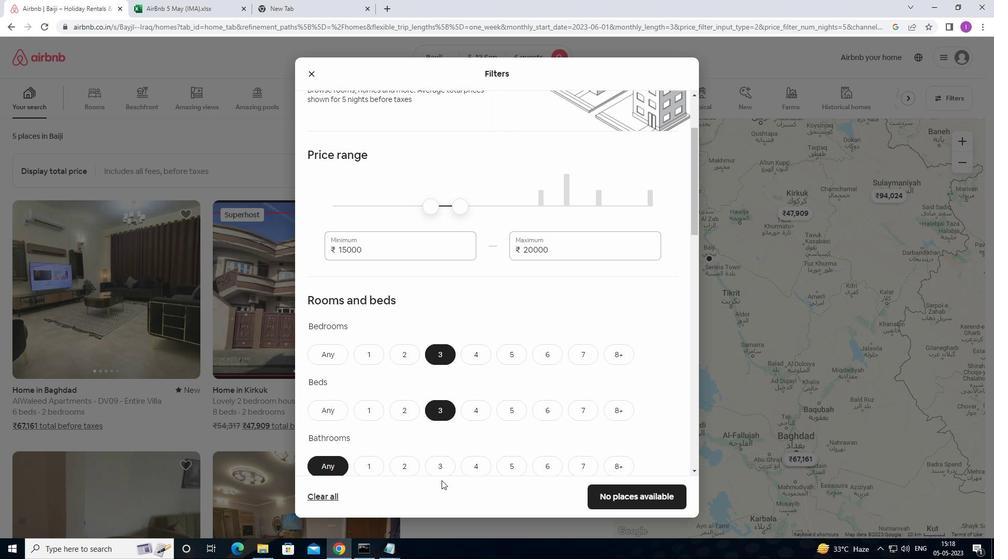 
Action: Mouse pressed left at (439, 471)
Screenshot: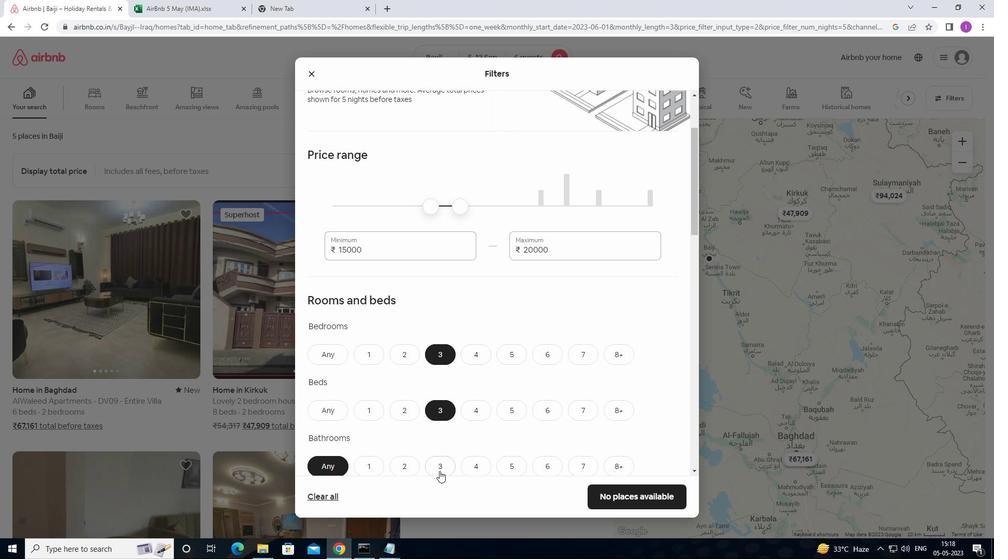 
Action: Mouse moved to (550, 461)
Screenshot: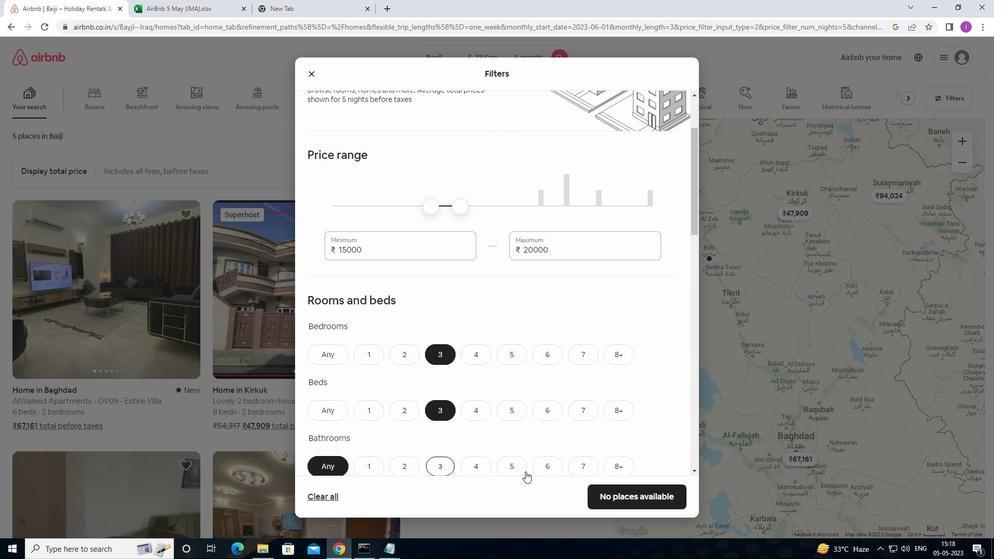 
Action: Mouse scrolled (550, 461) with delta (0, 0)
Screenshot: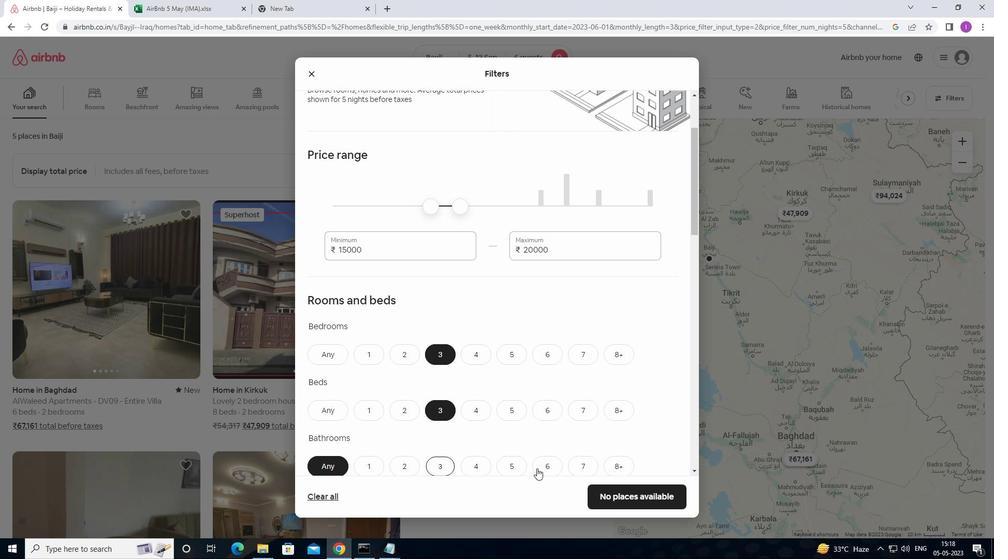 
Action: Mouse scrolled (550, 461) with delta (0, 0)
Screenshot: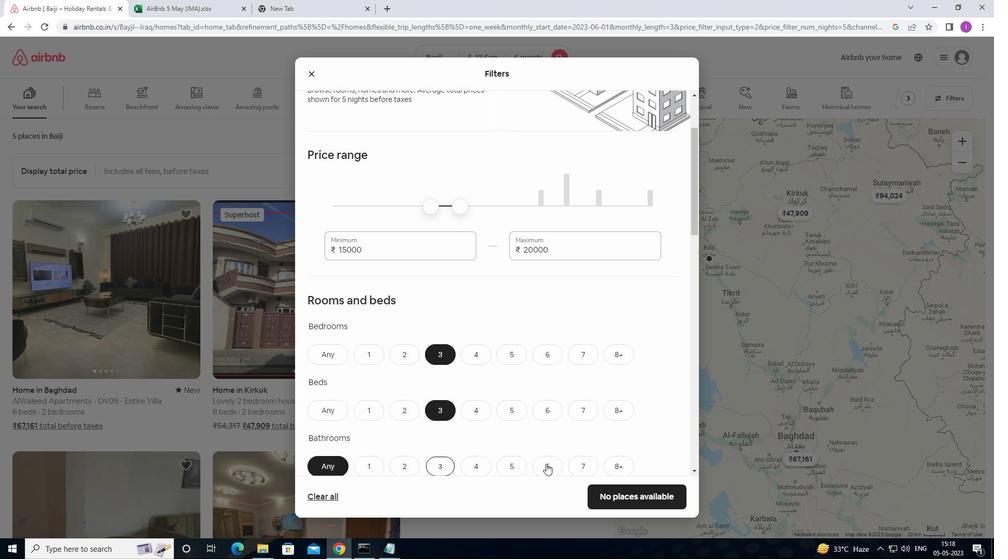 
Action: Mouse moved to (551, 461)
Screenshot: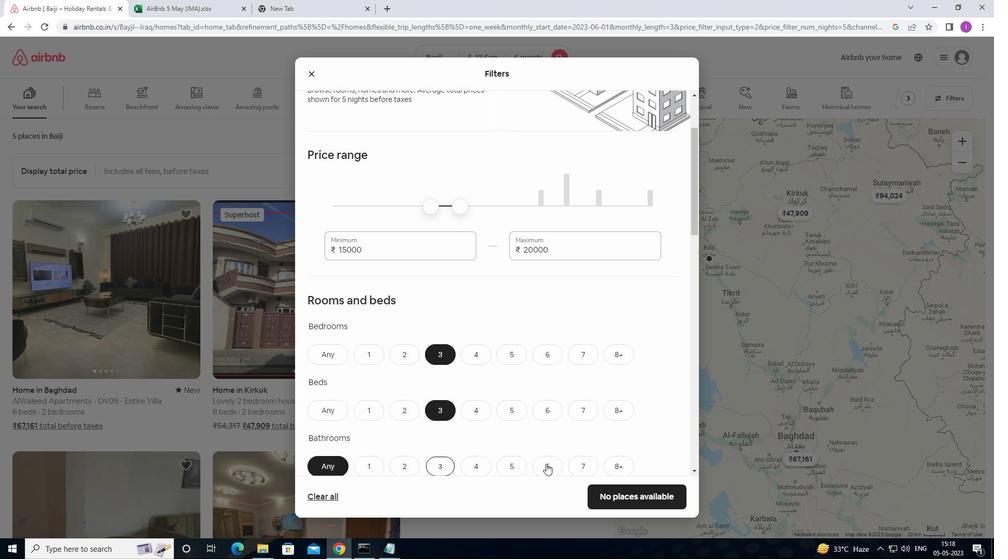 
Action: Mouse scrolled (551, 461) with delta (0, 0)
Screenshot: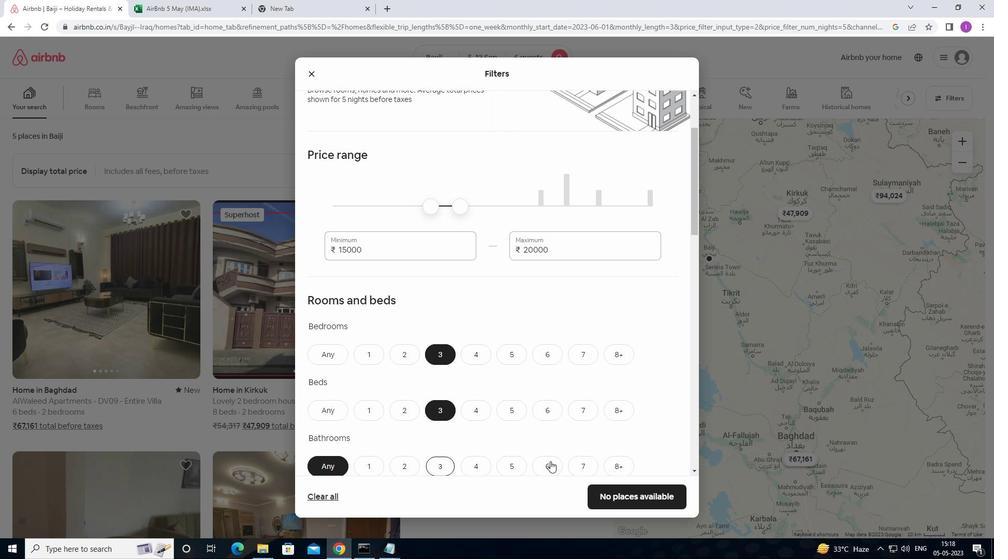 
Action: Mouse moved to (383, 417)
Screenshot: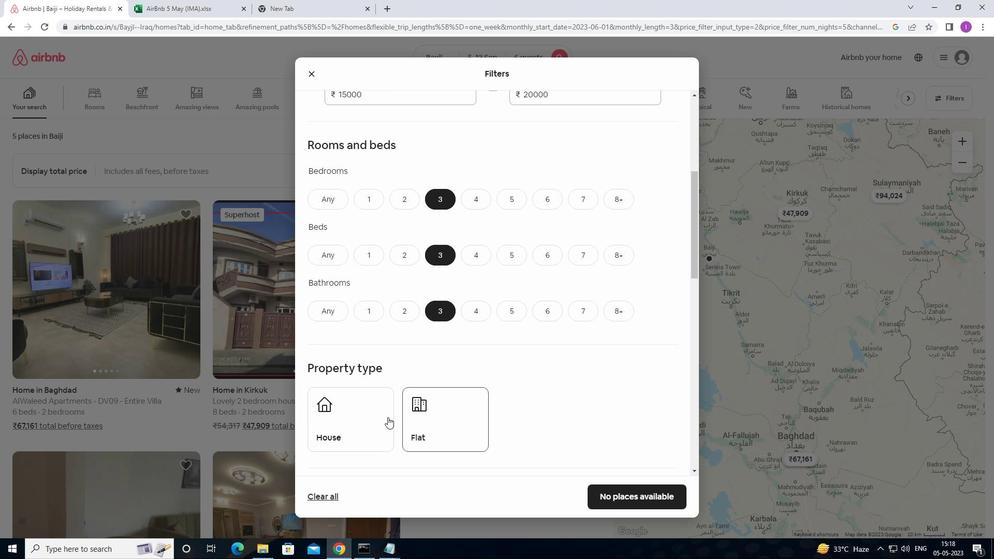 
Action: Mouse pressed left at (383, 417)
Screenshot: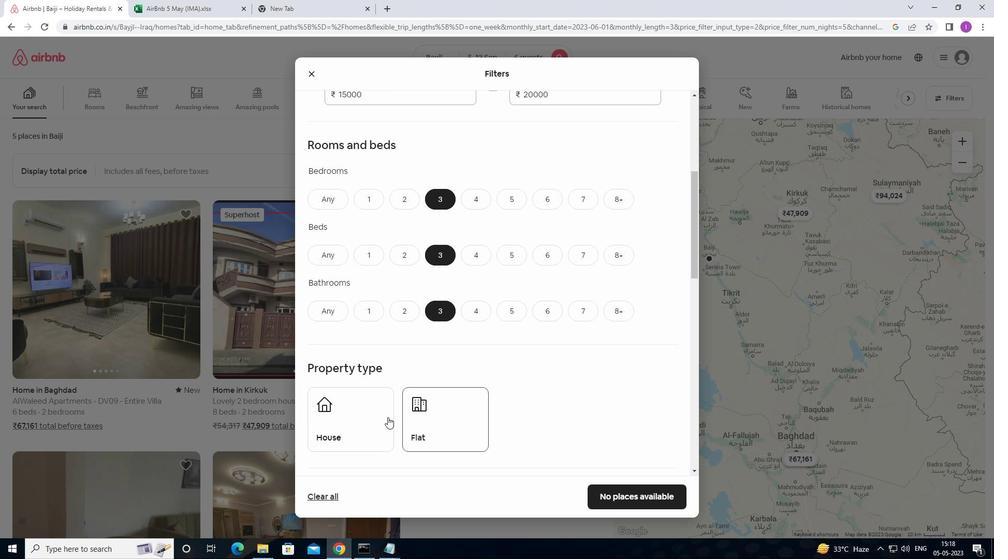 
Action: Mouse moved to (428, 421)
Screenshot: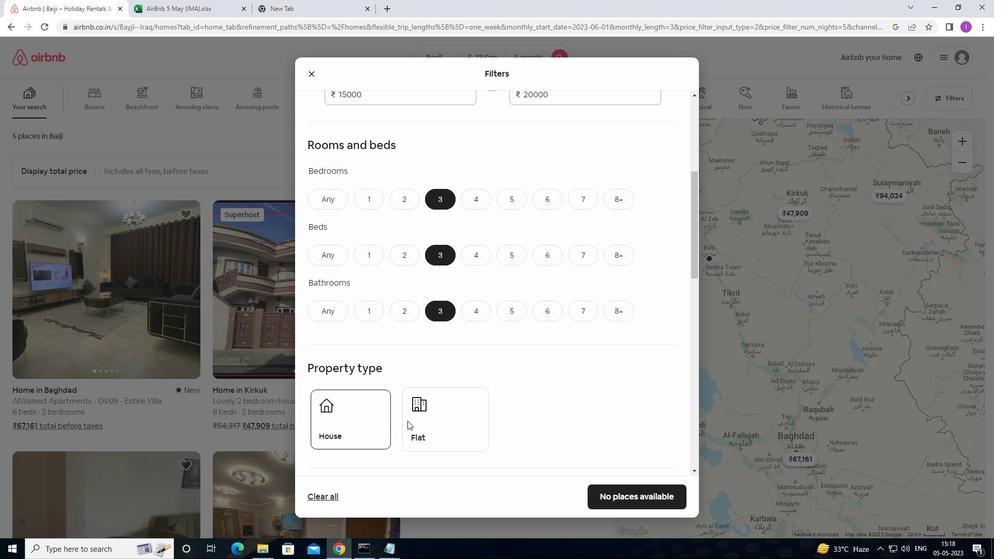 
Action: Mouse pressed left at (428, 421)
Screenshot: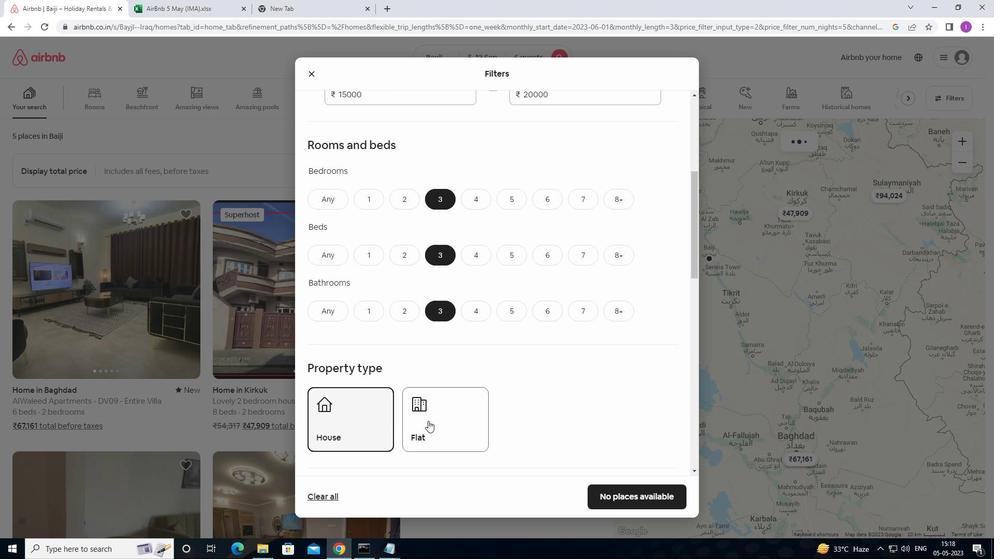 
Action: Mouse moved to (444, 423)
Screenshot: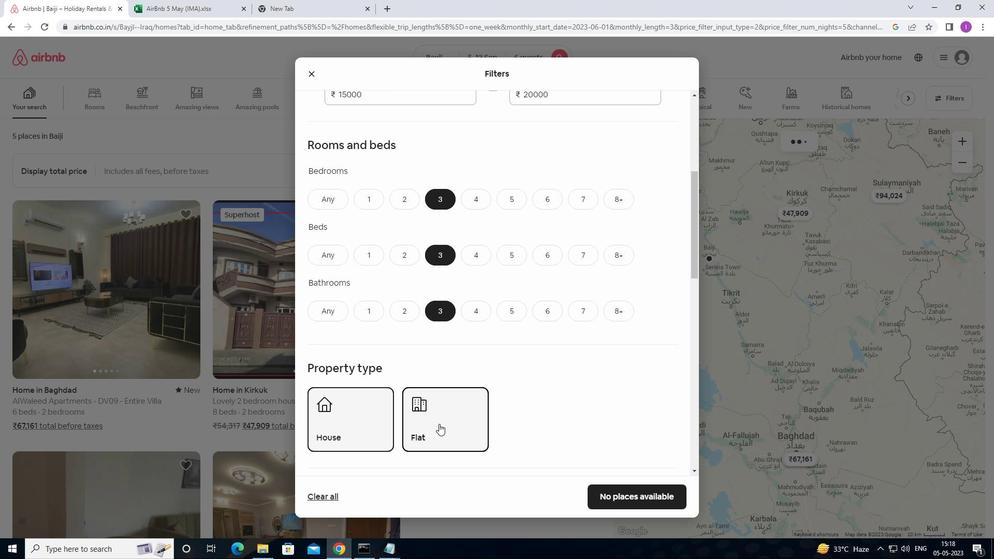 
Action: Mouse scrolled (444, 422) with delta (0, 0)
Screenshot: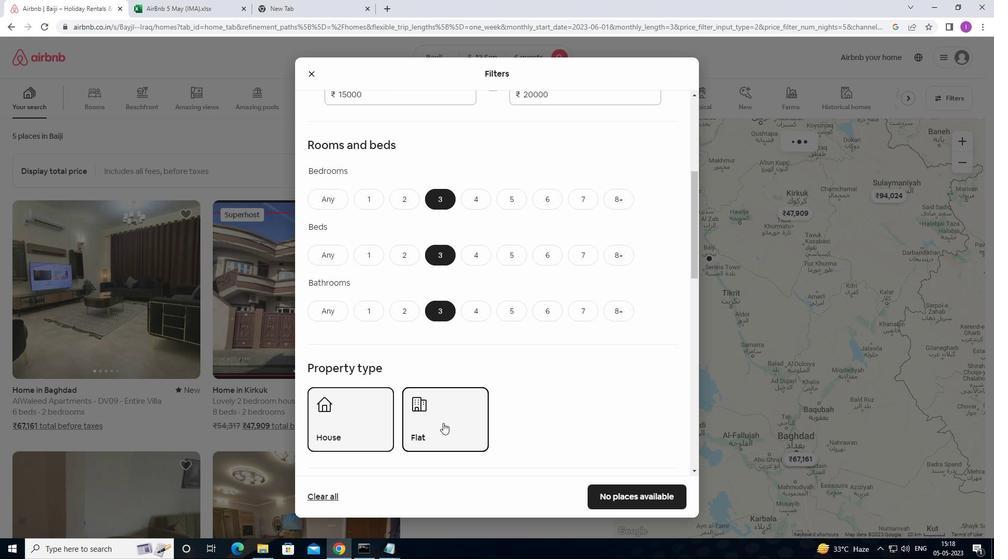 
Action: Mouse moved to (444, 423)
Screenshot: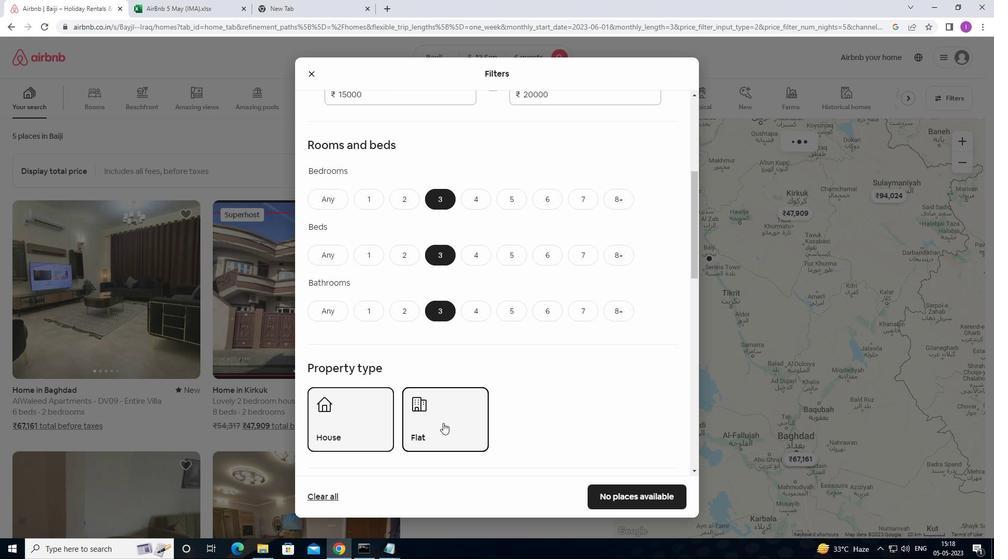 
Action: Mouse scrolled (444, 422) with delta (0, 0)
Screenshot: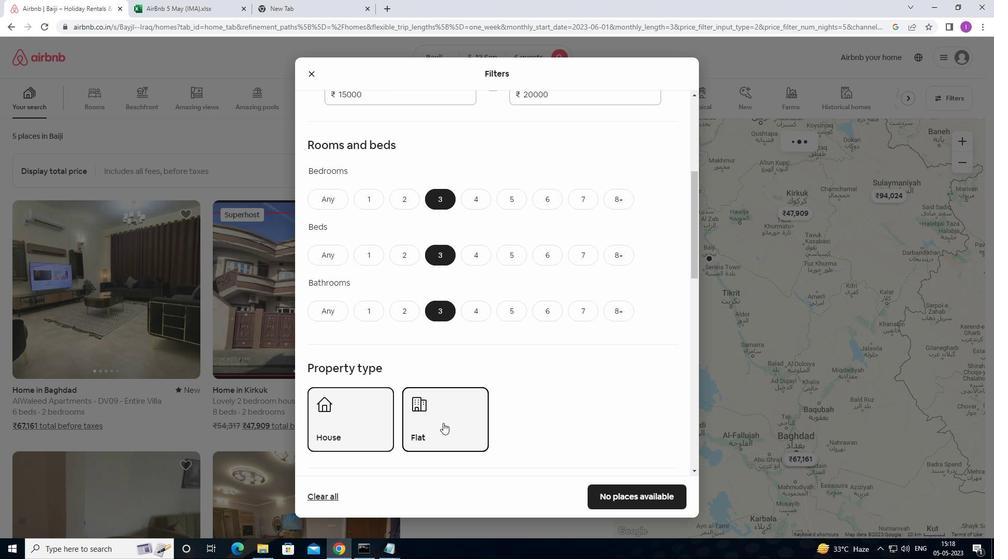 
Action: Mouse moved to (448, 423)
Screenshot: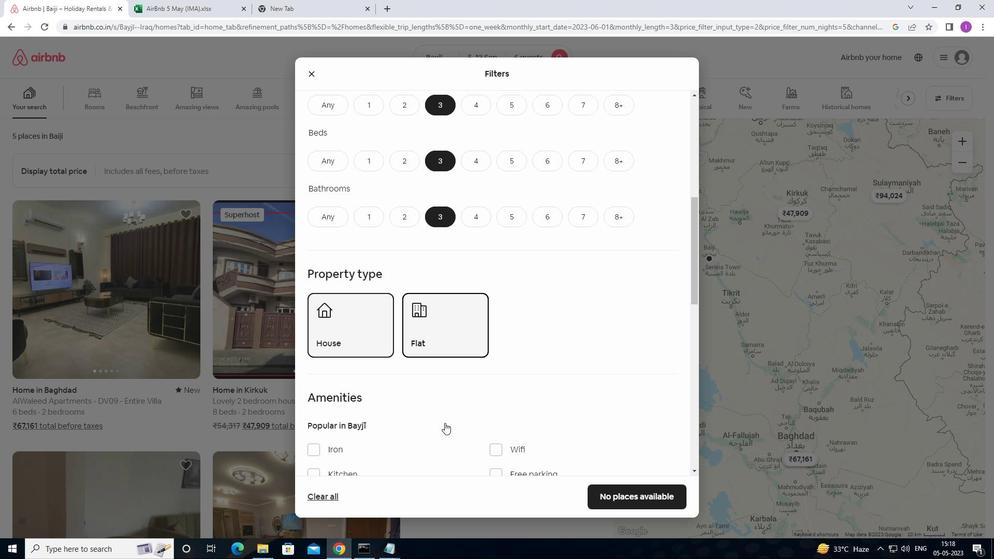 
Action: Mouse scrolled (448, 422) with delta (0, 0)
Screenshot: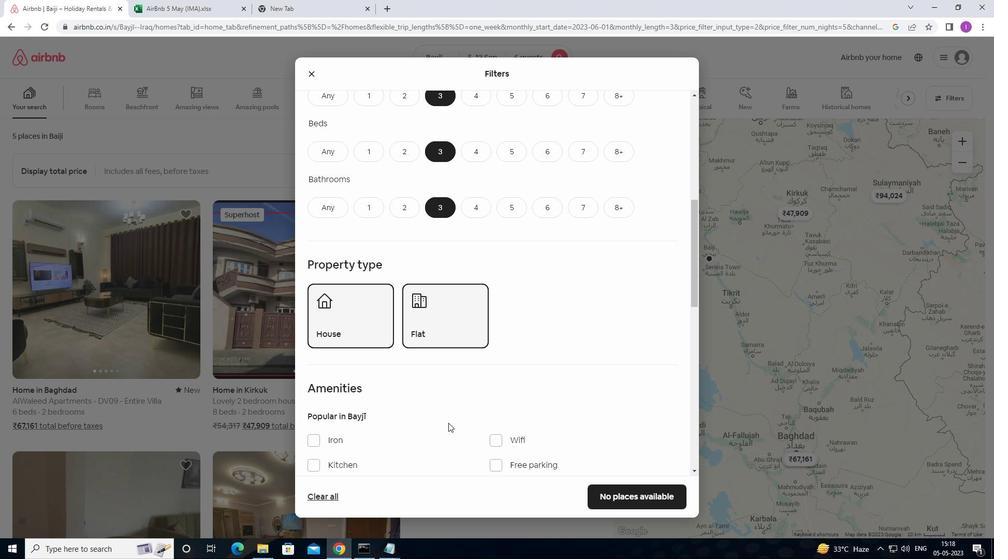 
Action: Mouse scrolled (448, 422) with delta (0, 0)
Screenshot: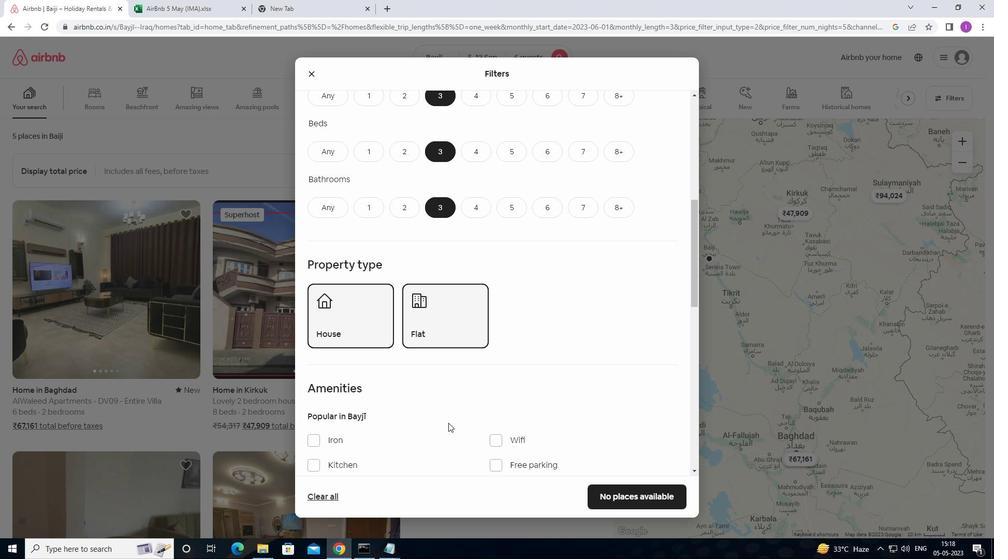
Action: Mouse moved to (450, 420)
Screenshot: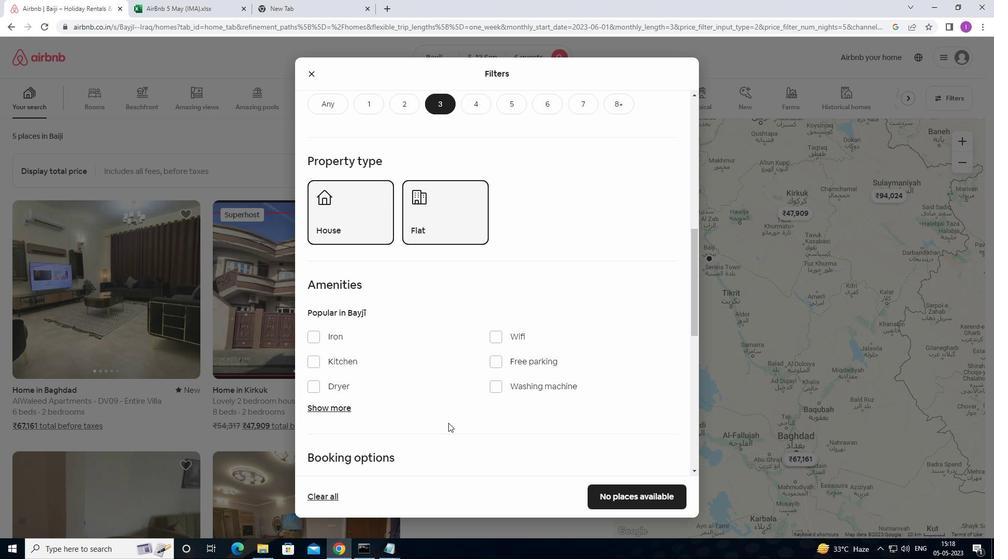 
Action: Mouse scrolled (450, 420) with delta (0, 0)
Screenshot: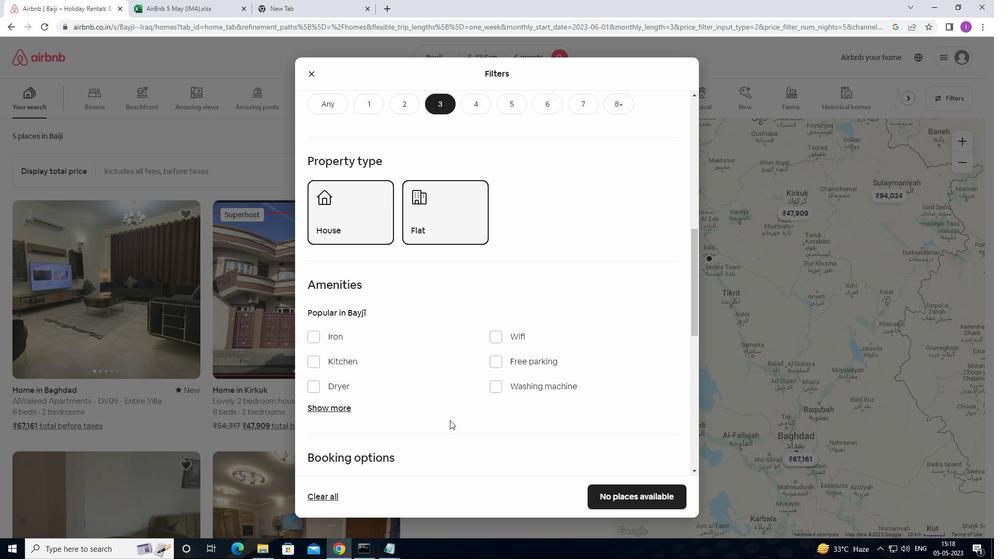 
Action: Mouse moved to (394, 378)
Screenshot: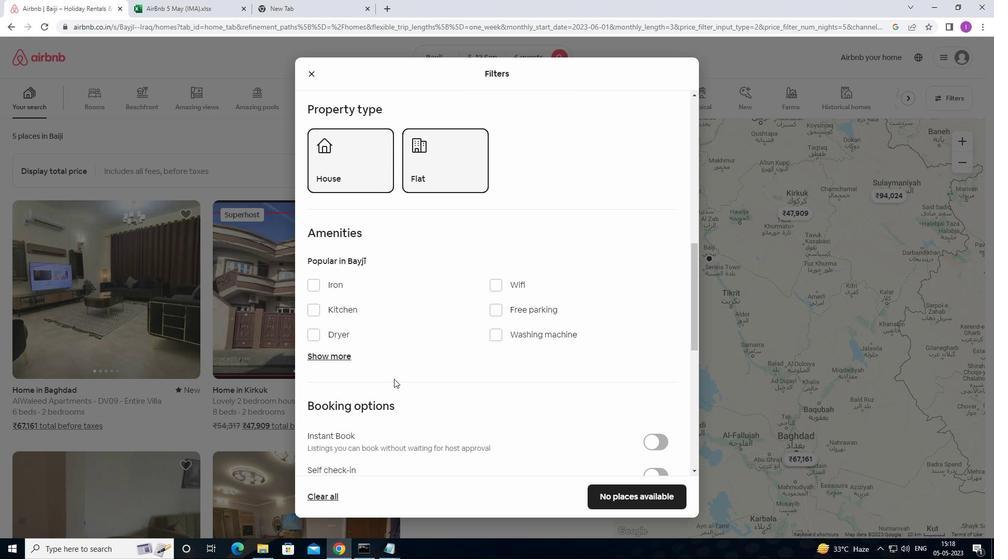 
Action: Mouse scrolled (394, 378) with delta (0, 0)
Screenshot: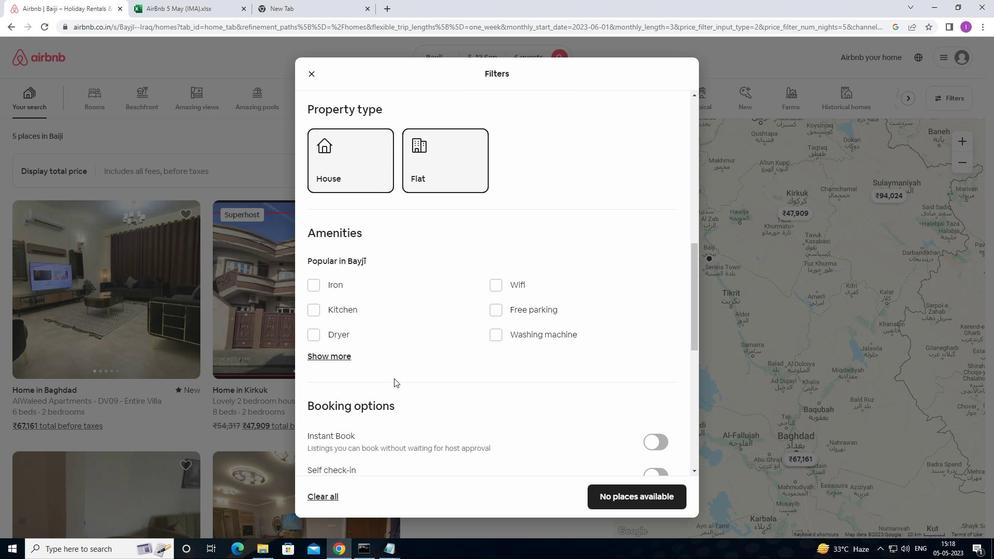 
Action: Mouse scrolled (394, 378) with delta (0, 0)
Screenshot: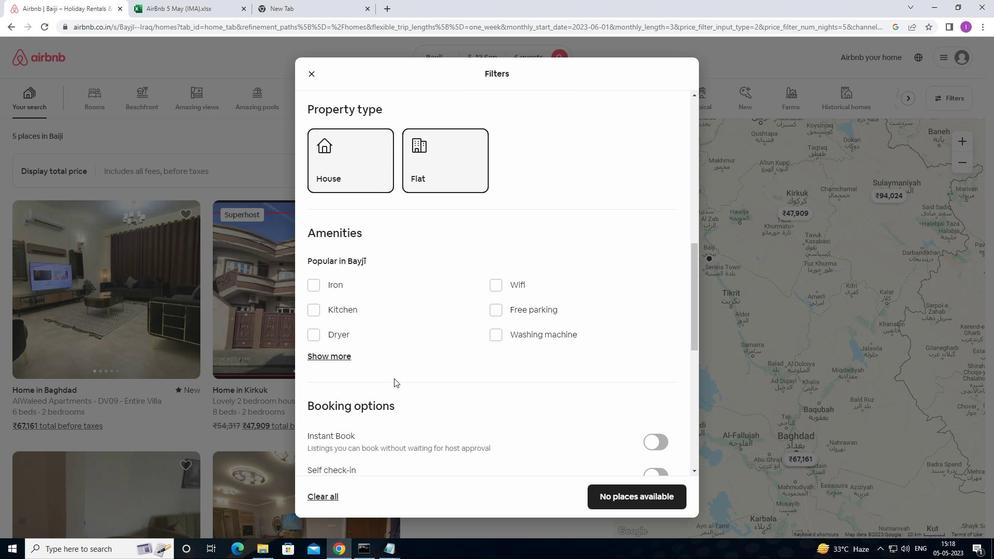 
Action: Mouse moved to (402, 375)
Screenshot: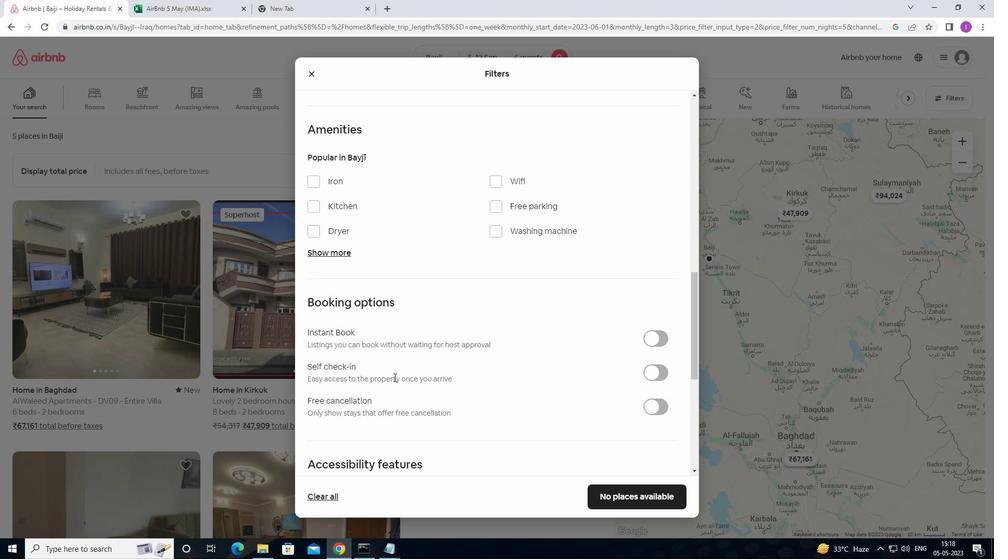 
Action: Mouse scrolled (402, 375) with delta (0, 0)
Screenshot: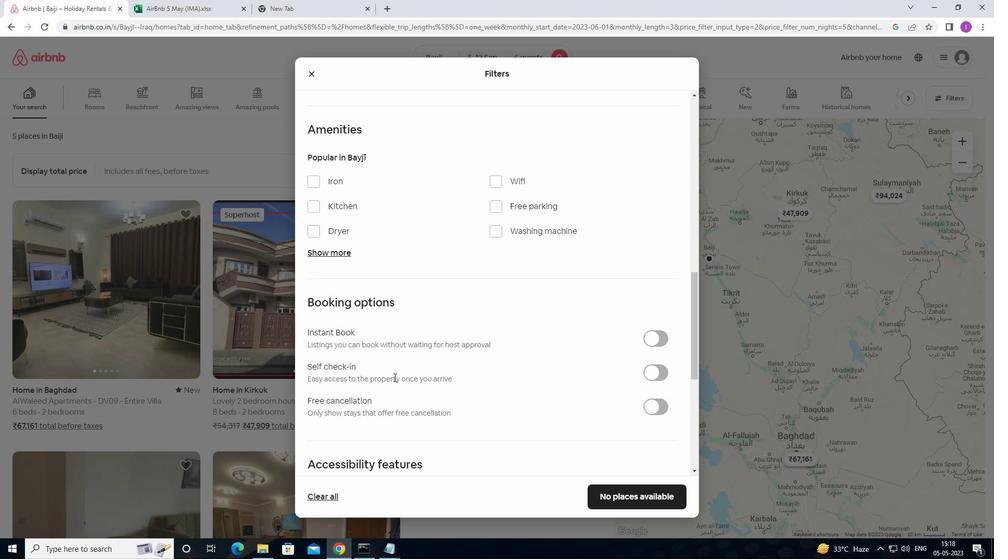 
Action: Mouse moved to (496, 179)
Screenshot: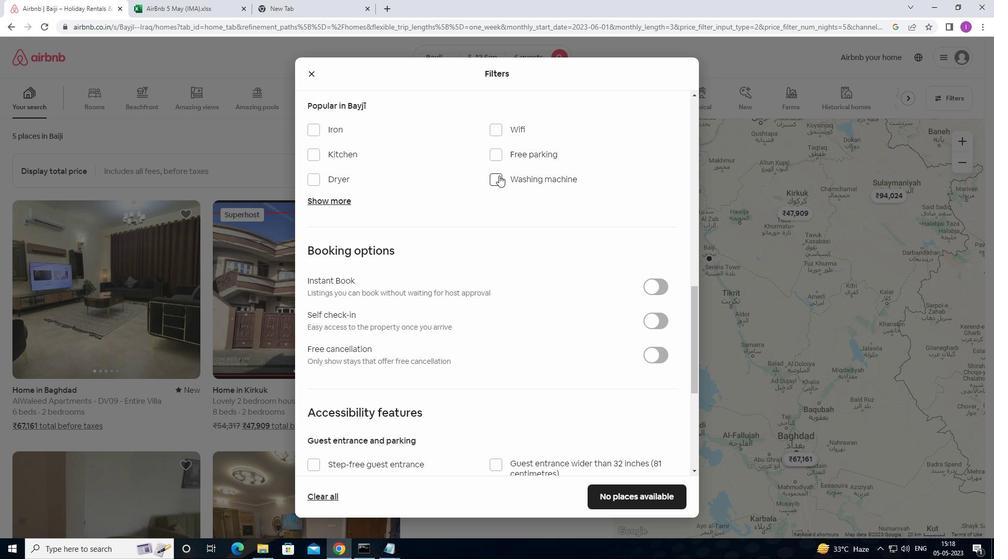 
Action: Mouse pressed left at (496, 179)
Screenshot: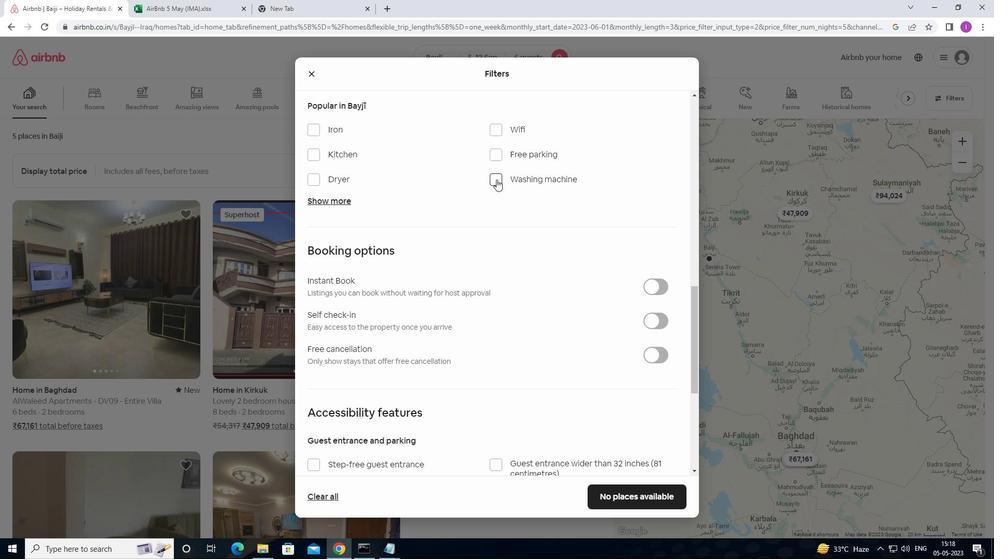 
Action: Mouse moved to (663, 321)
Screenshot: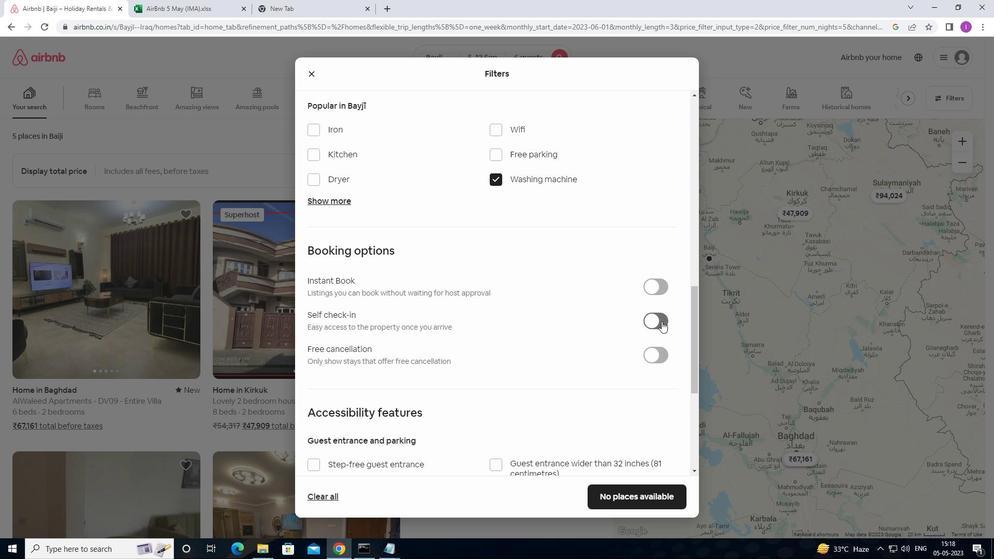 
Action: Mouse pressed left at (663, 321)
Screenshot: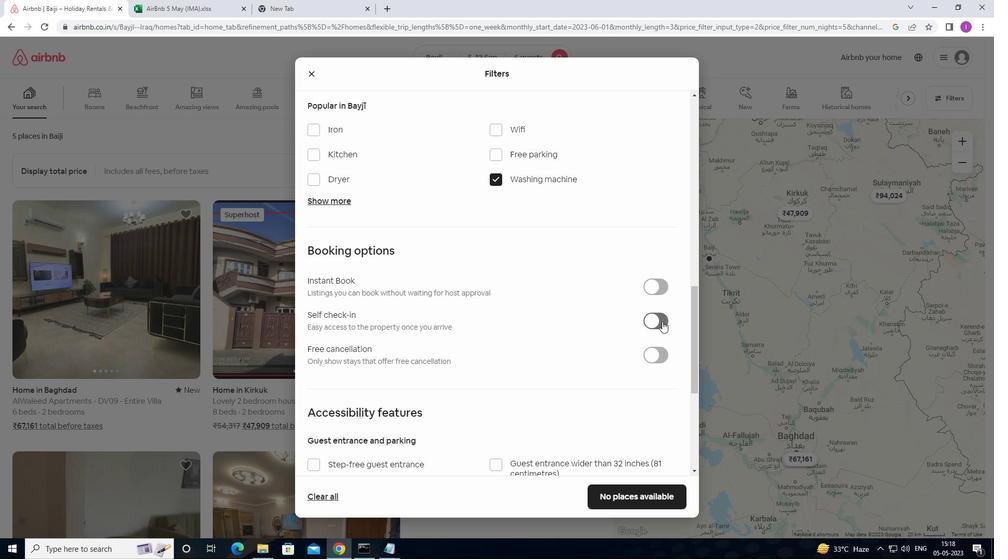 
Action: Mouse moved to (569, 326)
Screenshot: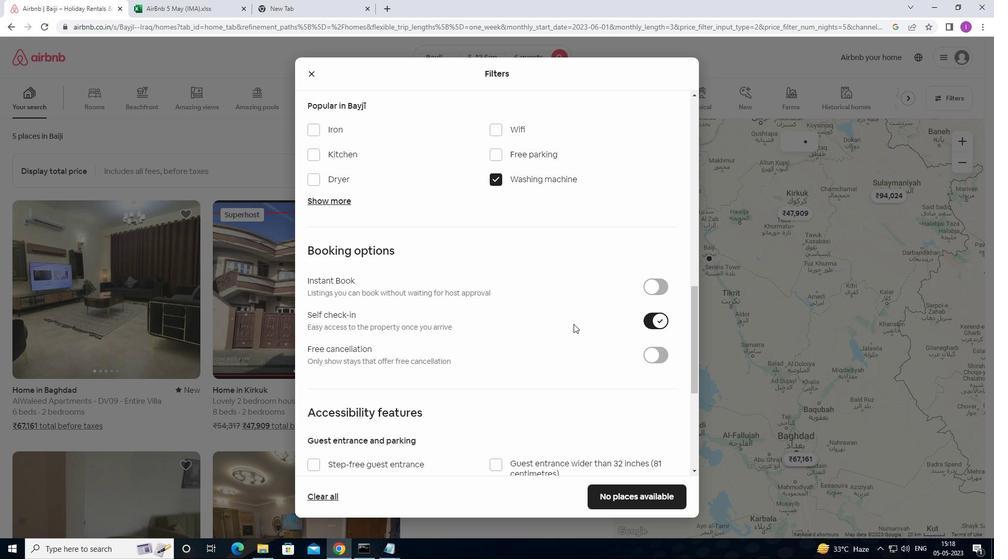 
Action: Mouse scrolled (569, 325) with delta (0, 0)
Screenshot: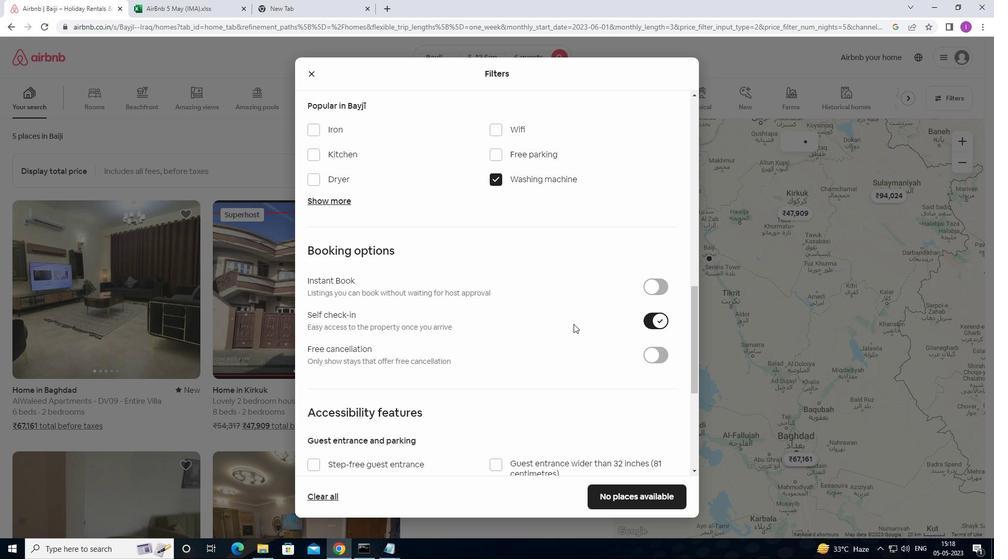 
Action: Mouse scrolled (569, 325) with delta (0, 0)
Screenshot: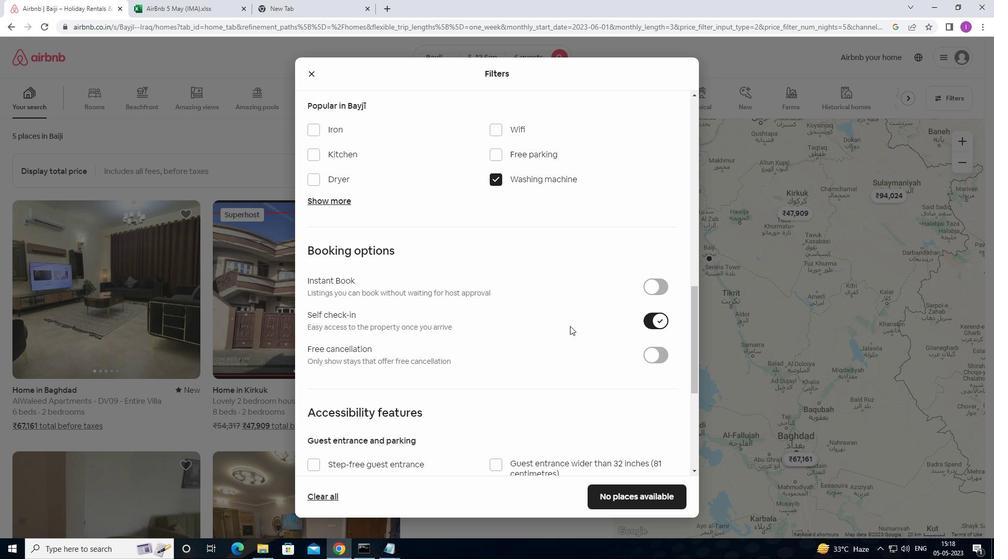 
Action: Mouse scrolled (569, 325) with delta (0, 0)
Screenshot: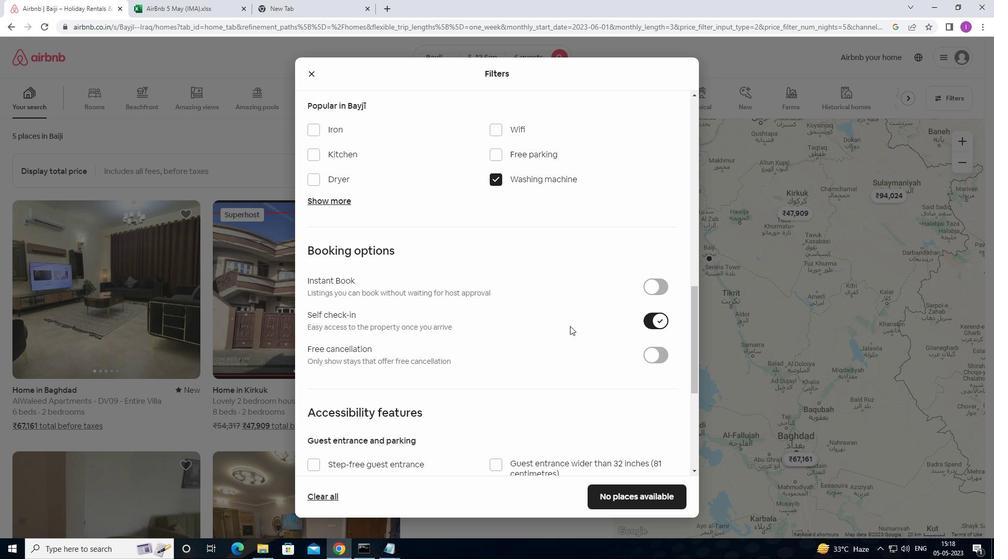 
Action: Mouse moved to (574, 320)
Screenshot: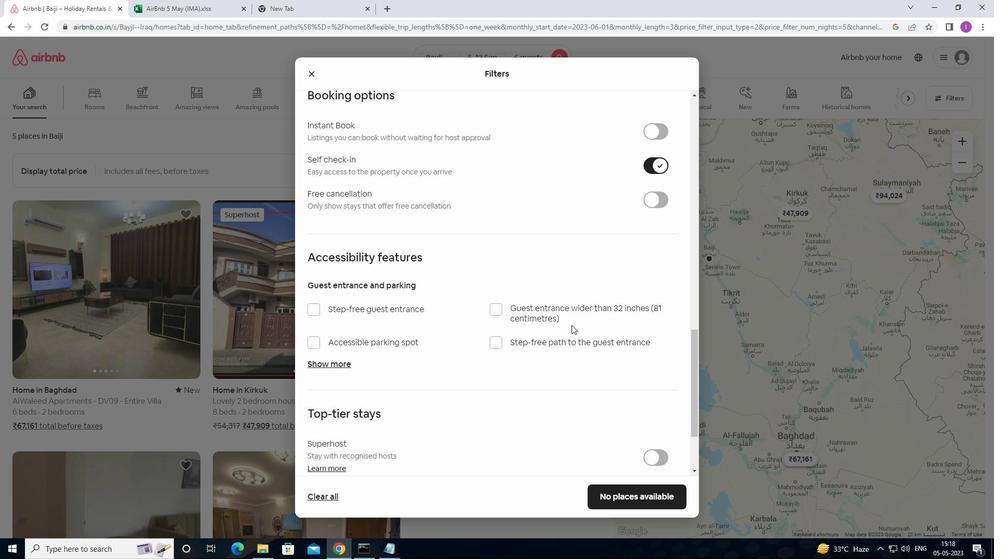 
Action: Mouse scrolled (574, 320) with delta (0, 0)
Screenshot: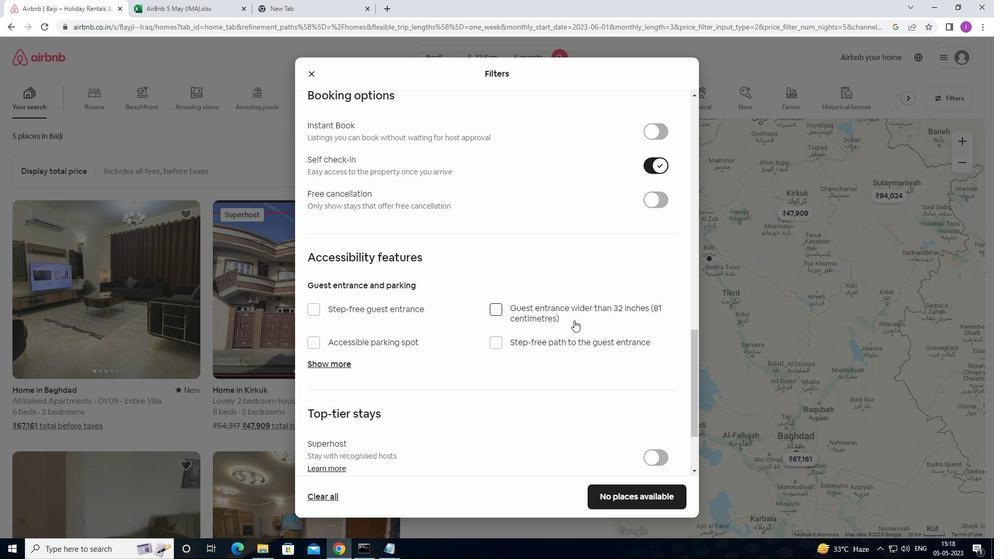 
Action: Mouse scrolled (574, 320) with delta (0, 0)
Screenshot: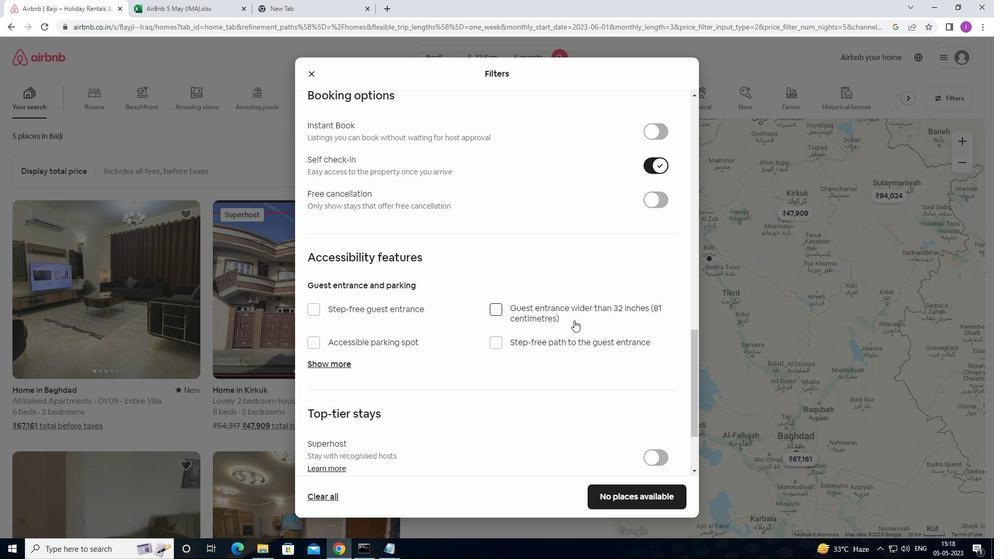 
Action: Mouse scrolled (574, 320) with delta (0, 0)
Screenshot: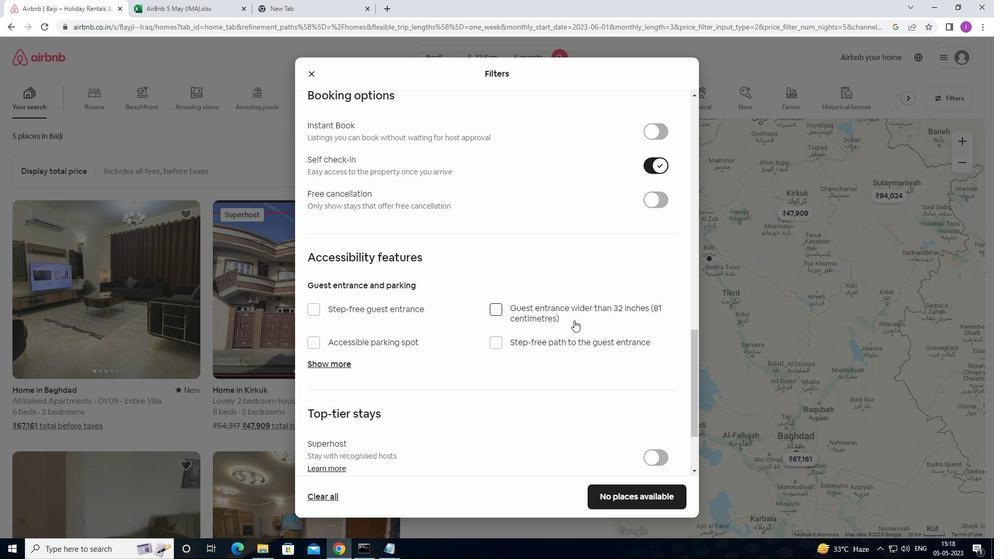 
Action: Mouse moved to (575, 320)
Screenshot: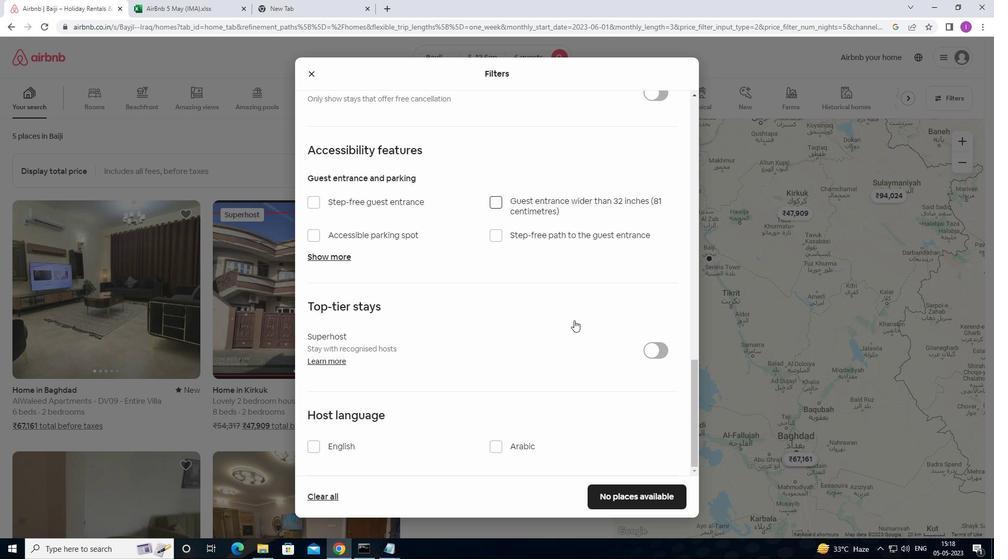 
Action: Mouse scrolled (575, 319) with delta (0, 0)
Screenshot: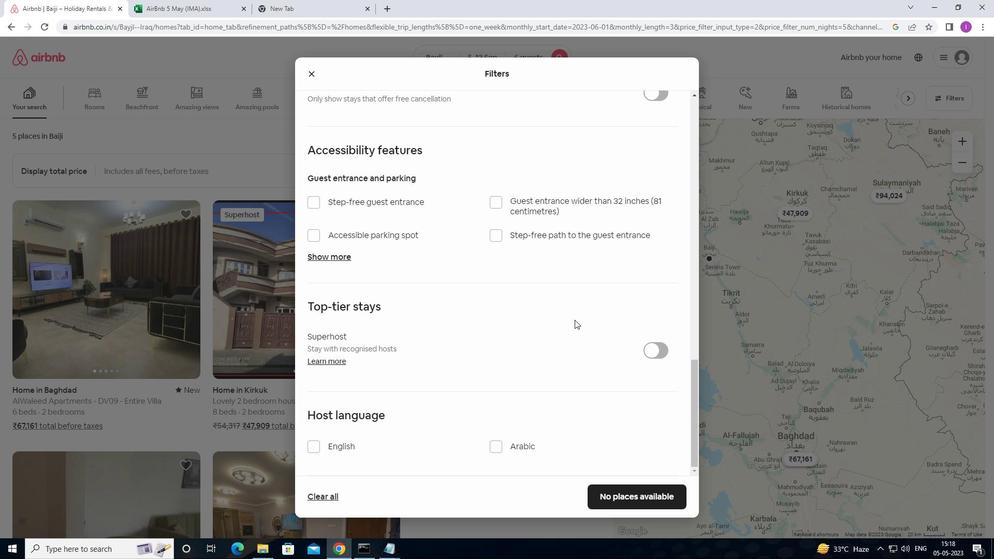 
Action: Mouse scrolled (575, 319) with delta (0, 0)
Screenshot: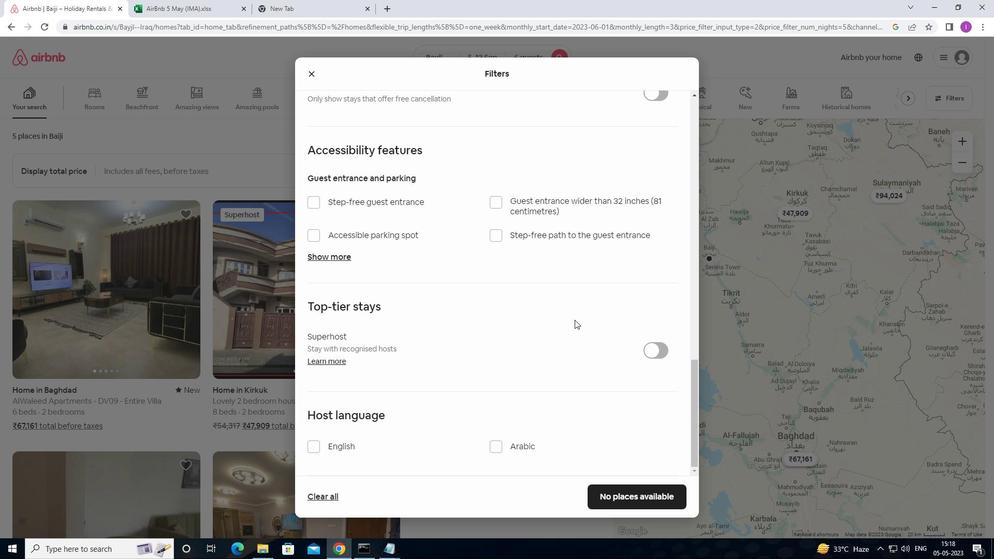 
Action: Mouse scrolled (575, 319) with delta (0, 0)
Screenshot: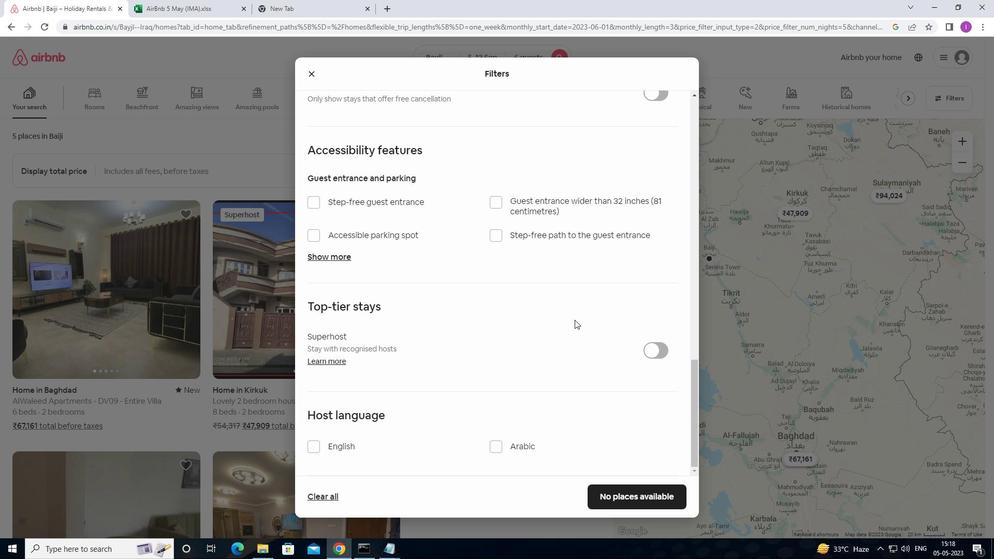 
Action: Mouse moved to (314, 446)
Screenshot: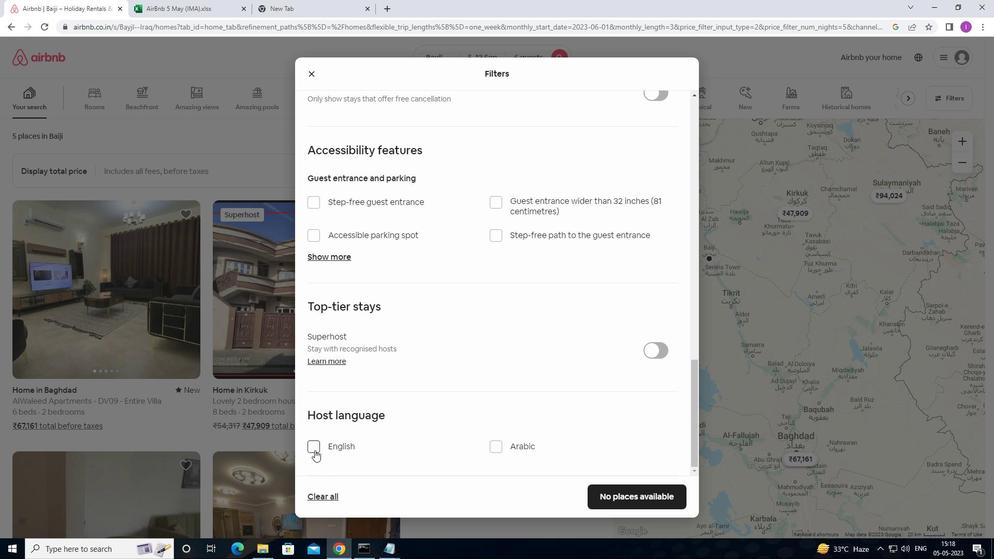 
Action: Mouse pressed left at (314, 446)
Screenshot: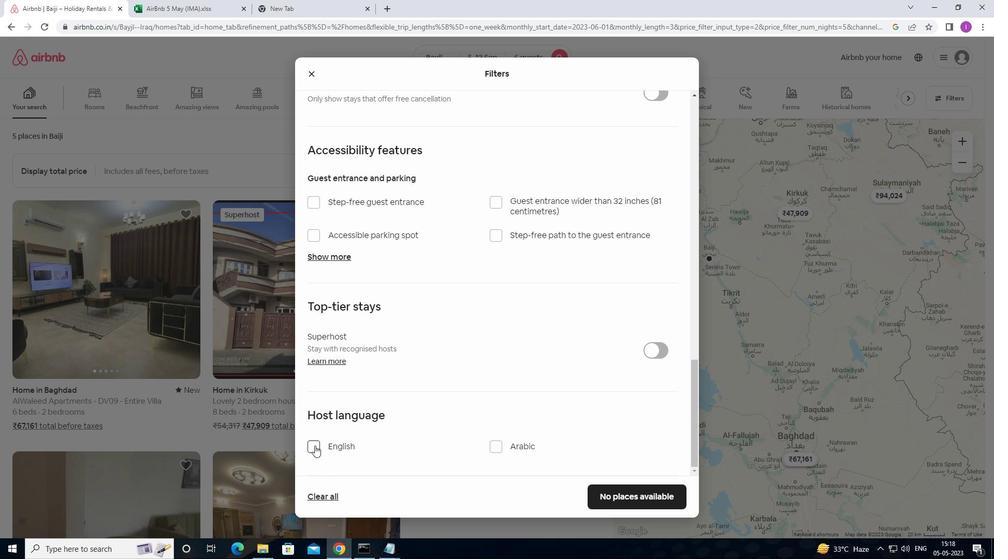 
Action: Mouse moved to (444, 405)
Screenshot: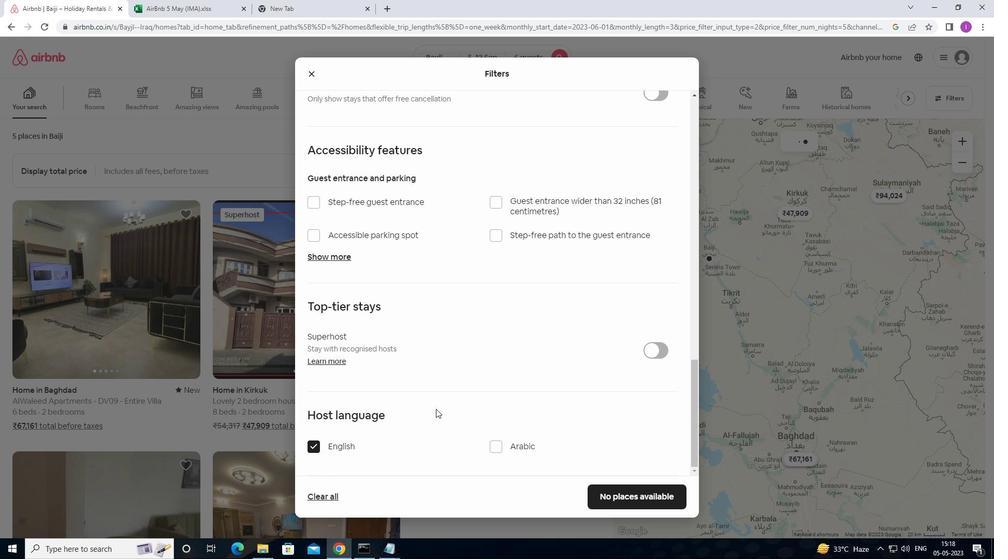 
Action: Mouse scrolled (444, 404) with delta (0, 0)
Screenshot: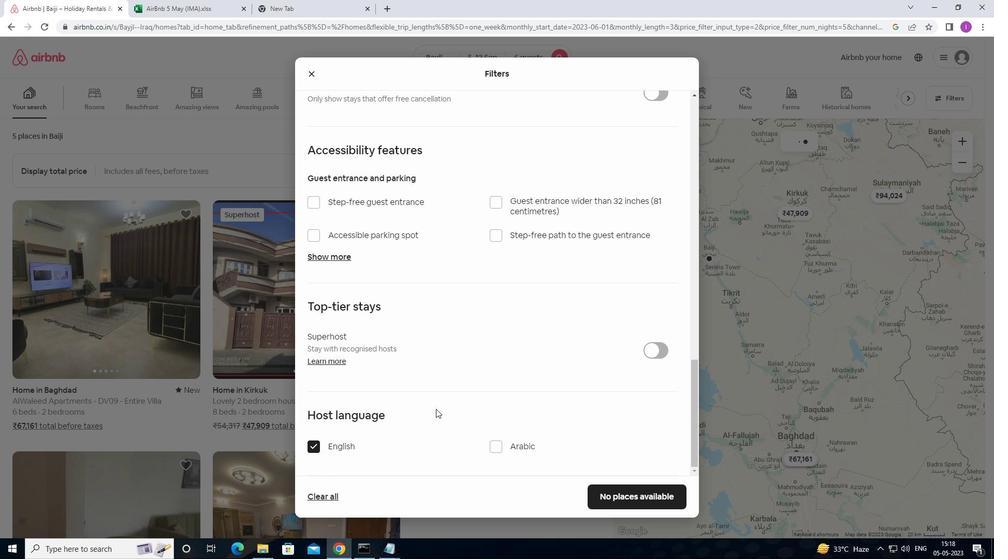
Action: Mouse moved to (445, 405)
Screenshot: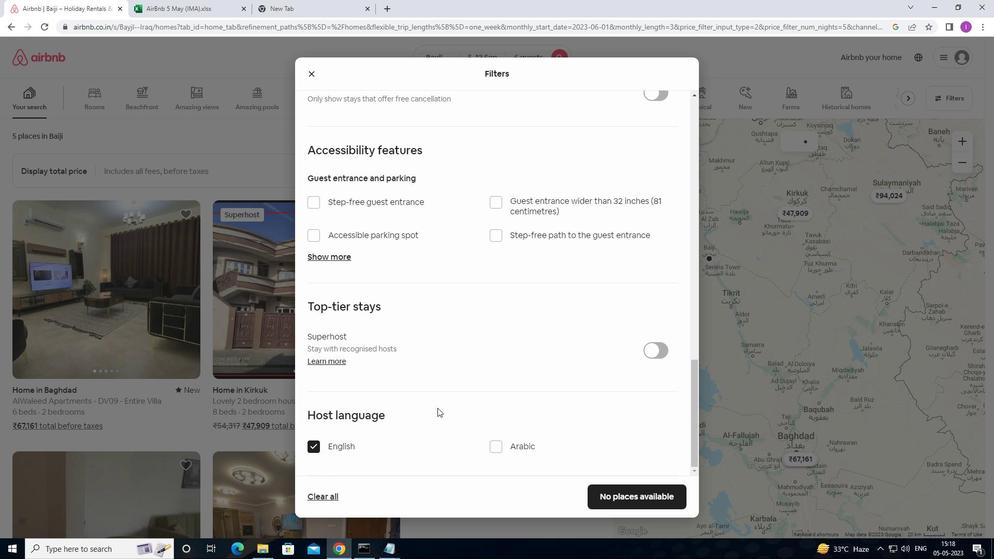
Action: Mouse scrolled (445, 404) with delta (0, 0)
Screenshot: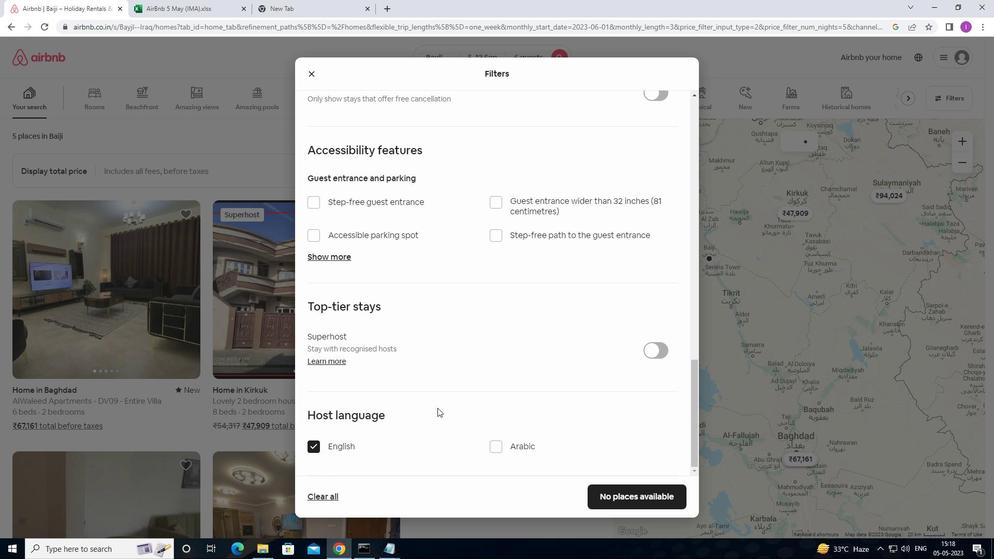 
Action: Mouse moved to (449, 405)
Screenshot: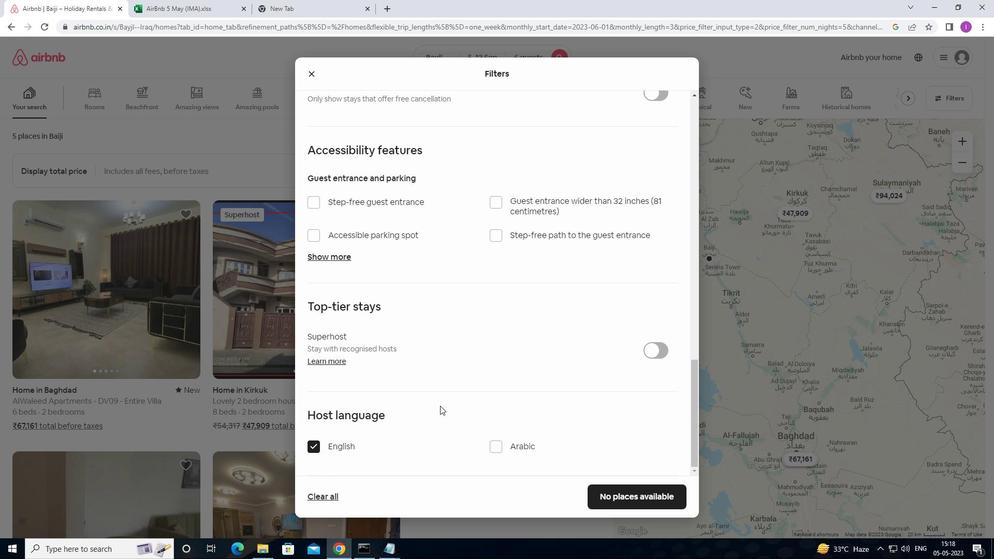 
Action: Mouse scrolled (449, 404) with delta (0, 0)
Screenshot: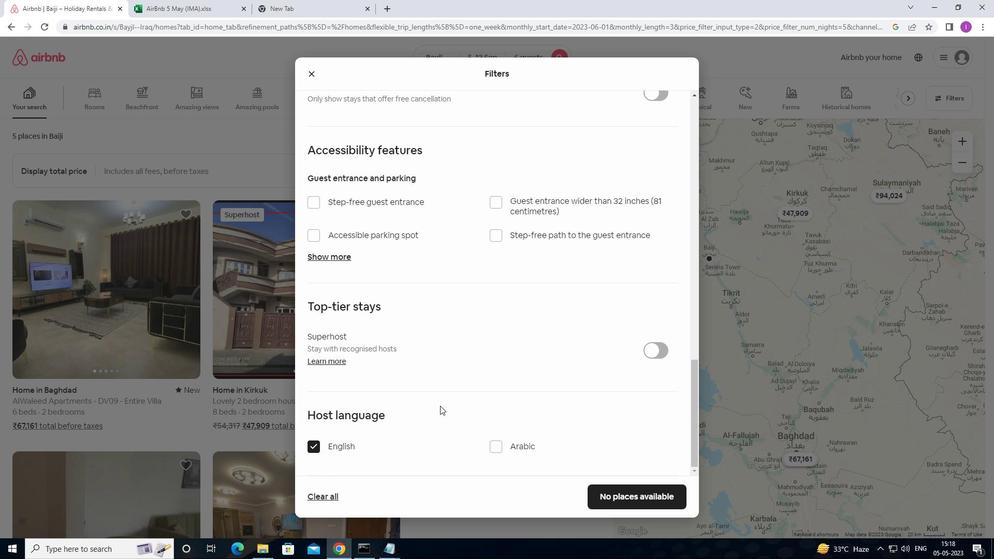 
Action: Mouse moved to (450, 405)
Screenshot: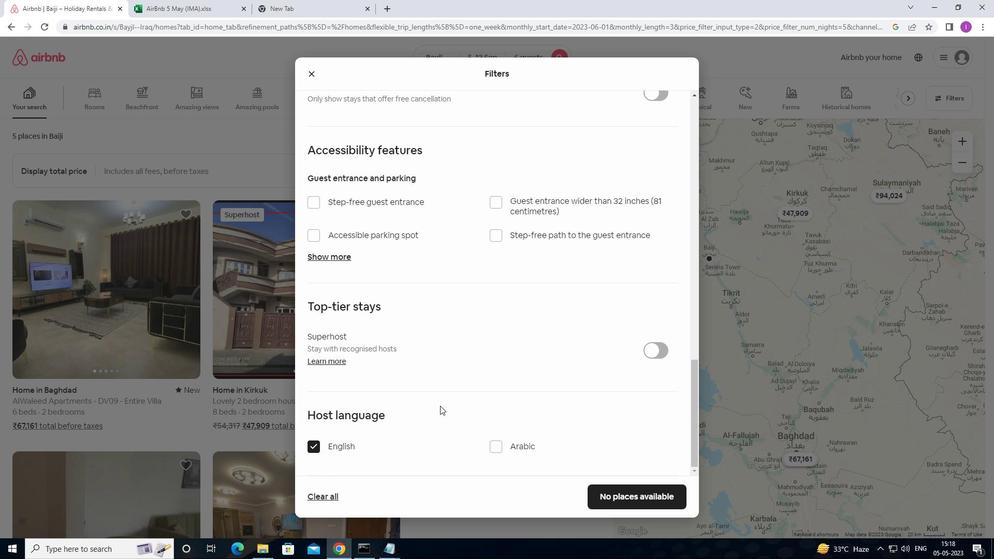 
Action: Mouse scrolled (450, 404) with delta (0, 0)
Screenshot: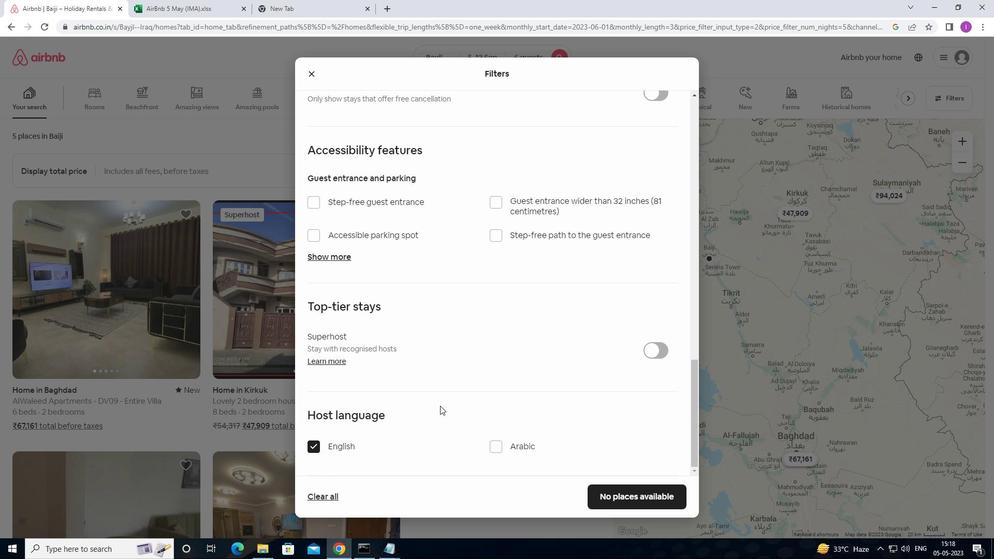 
Action: Mouse moved to (643, 491)
Screenshot: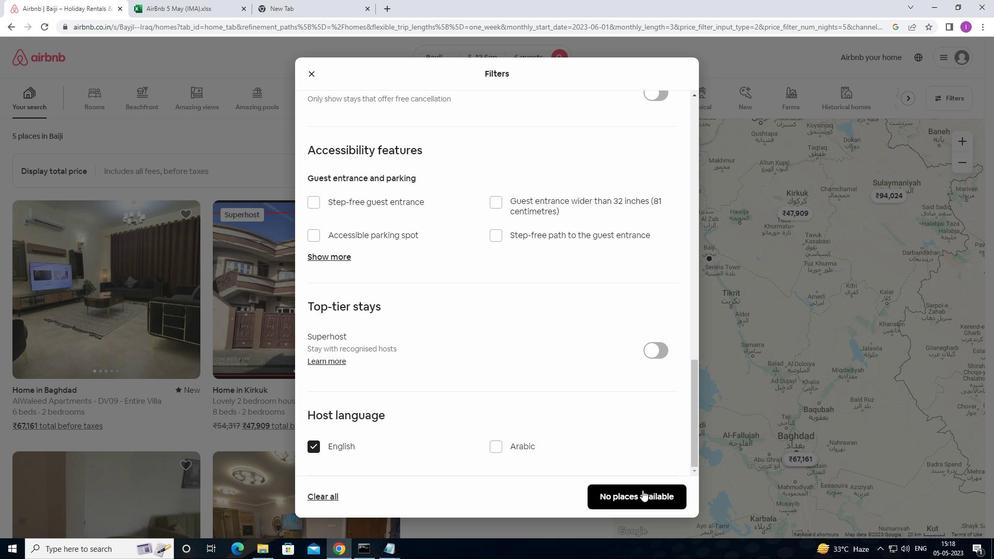 
Action: Mouse pressed left at (643, 491)
Screenshot: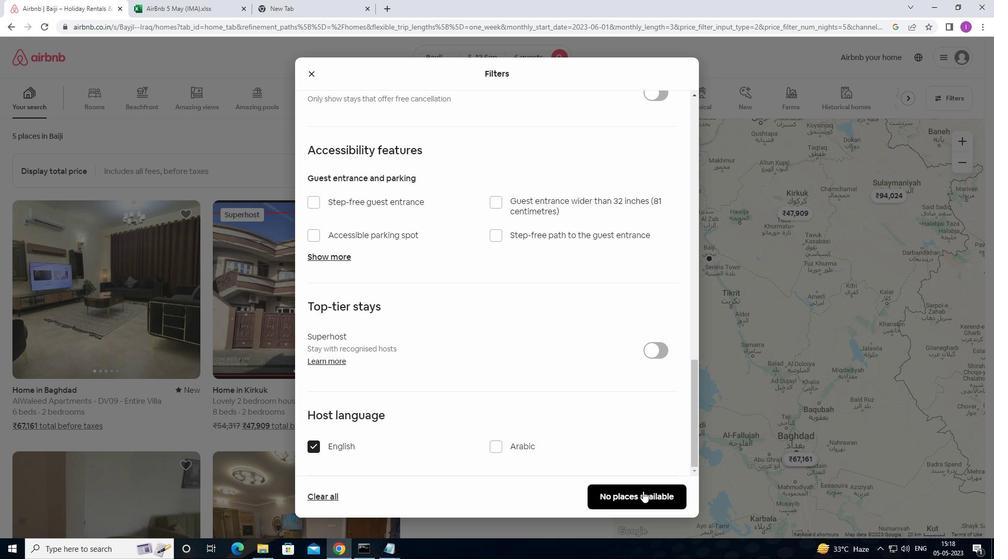 
Action: Mouse moved to (549, 278)
Screenshot: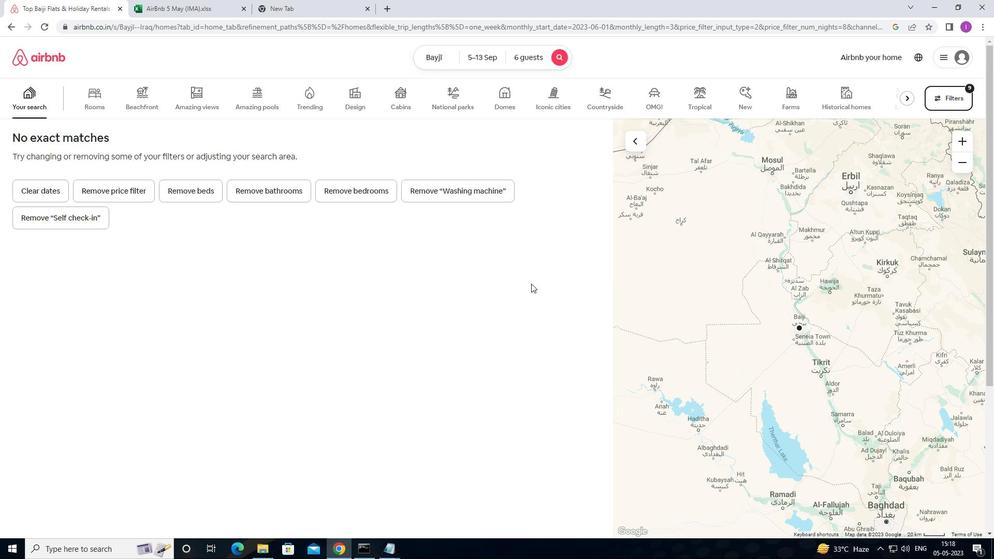 
